 Task: Create an event for the project progress update.
Action: Mouse moved to (69, 147)
Screenshot: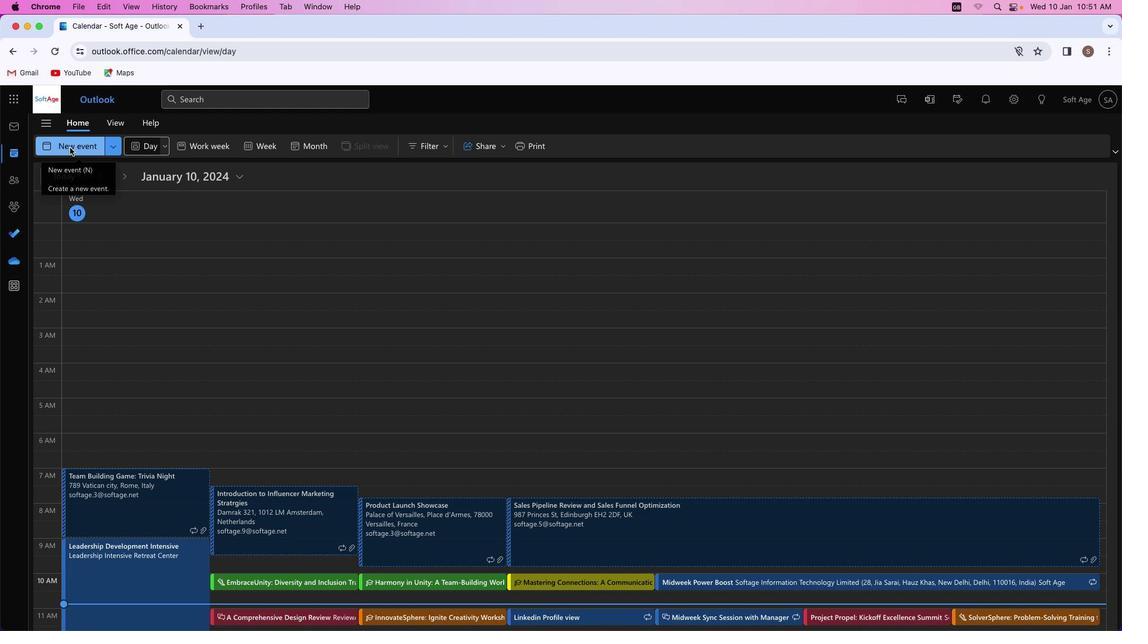 
Action: Mouse pressed left at (69, 147)
Screenshot: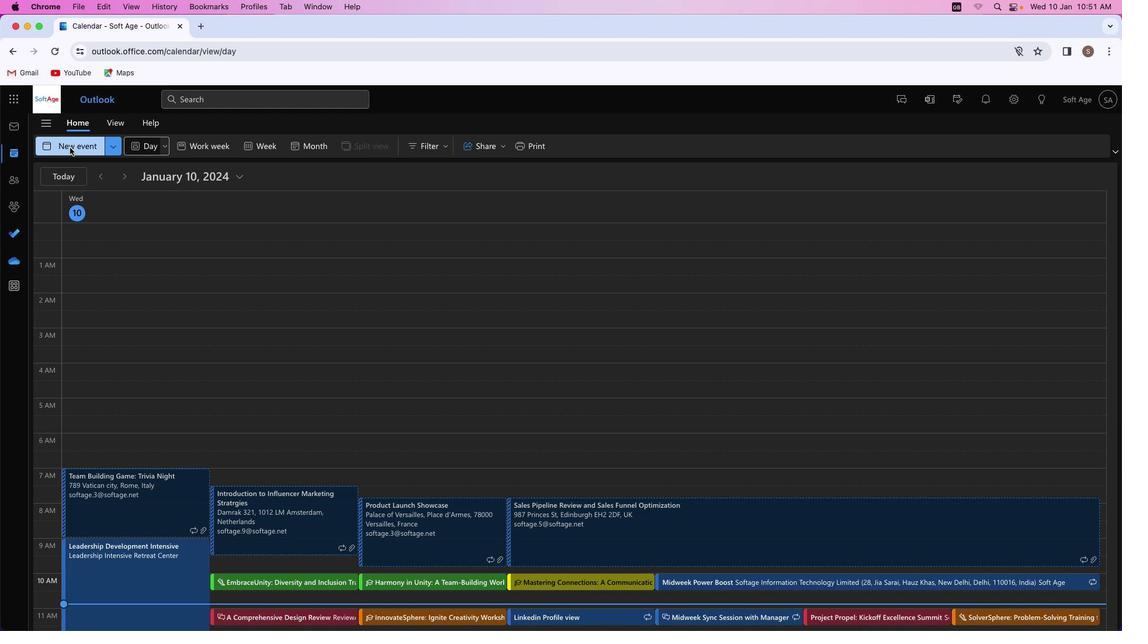 
Action: Mouse moved to (292, 225)
Screenshot: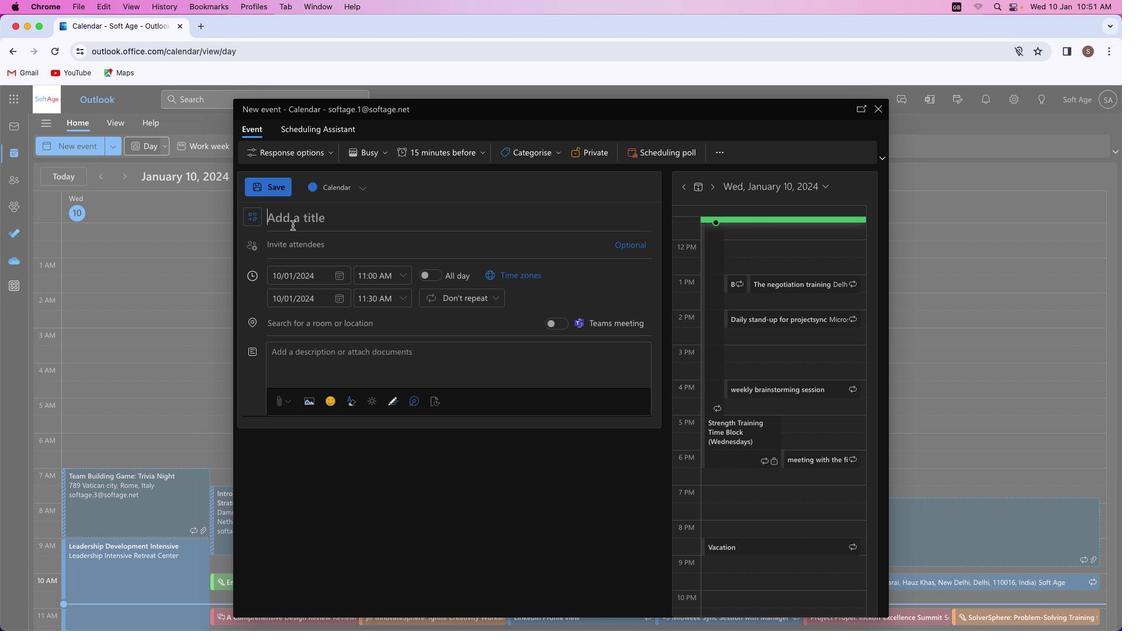 
Action: Mouse pressed left at (292, 225)
Screenshot: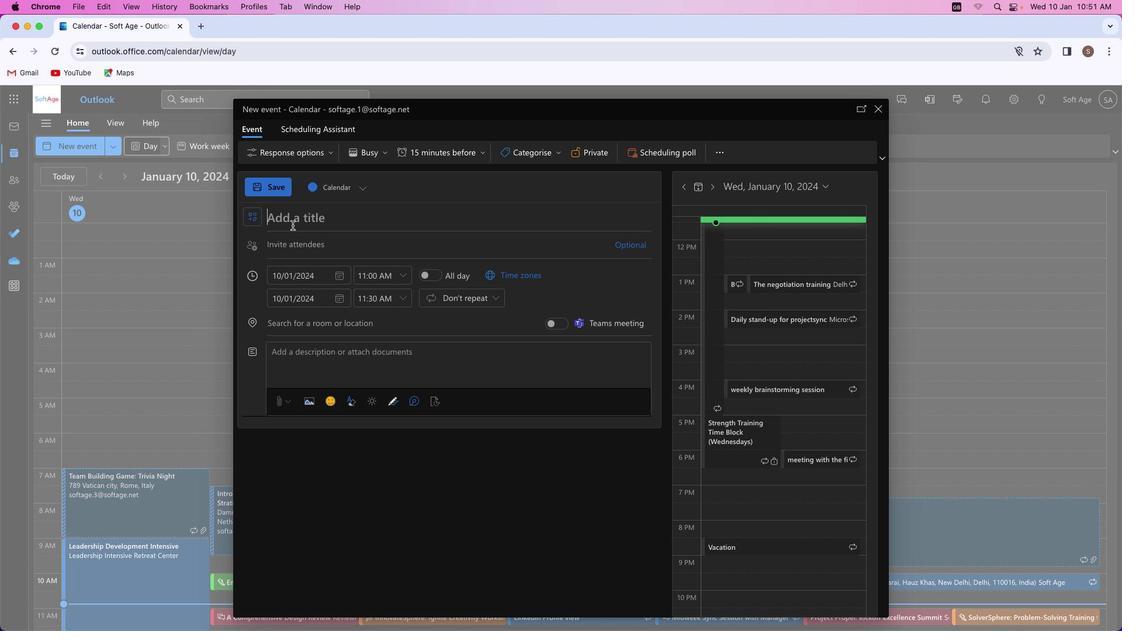
Action: Mouse moved to (292, 225)
Screenshot: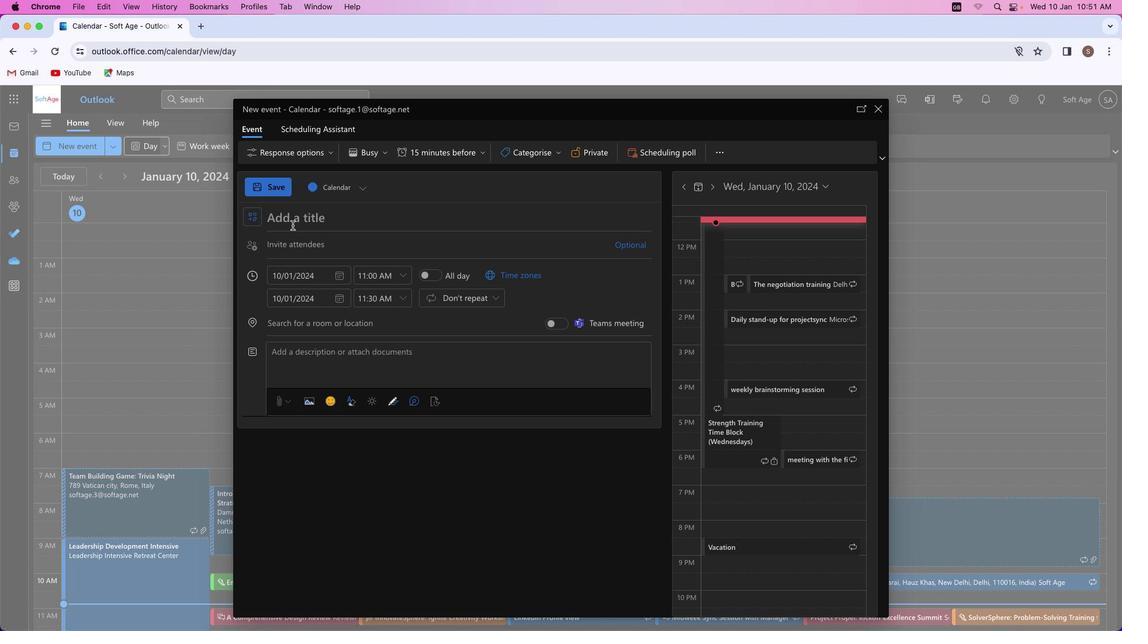 
Action: Key pressed Key.shift_r'M''i''l''e''s''t''o''n''e'Key.spaceKey.shift_r'M''o''m''e''n''t''u''m'Key.shift_r':'Key.spaceKey.shift_r'P''r''o''j''e''c''t'Key.spaceKey.shift_r'P''r''o''j'Key.backspace'g''r''e''s''s'Key.spaceKey.shift_r'U''p''d''a''t''e'
Screenshot: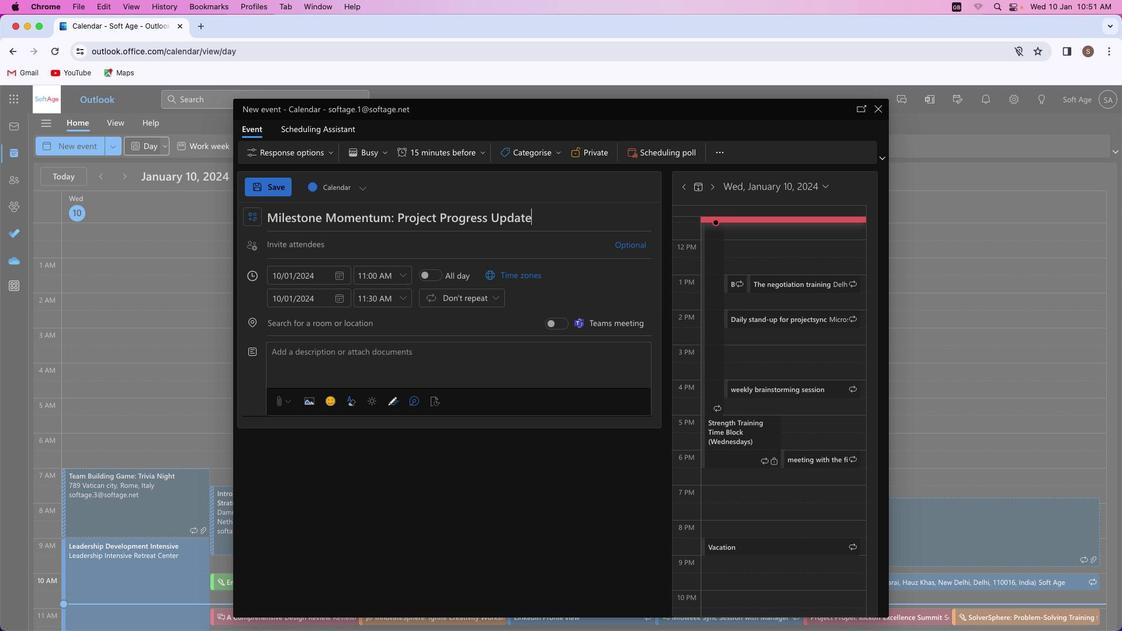 
Action: Mouse moved to (297, 242)
Screenshot: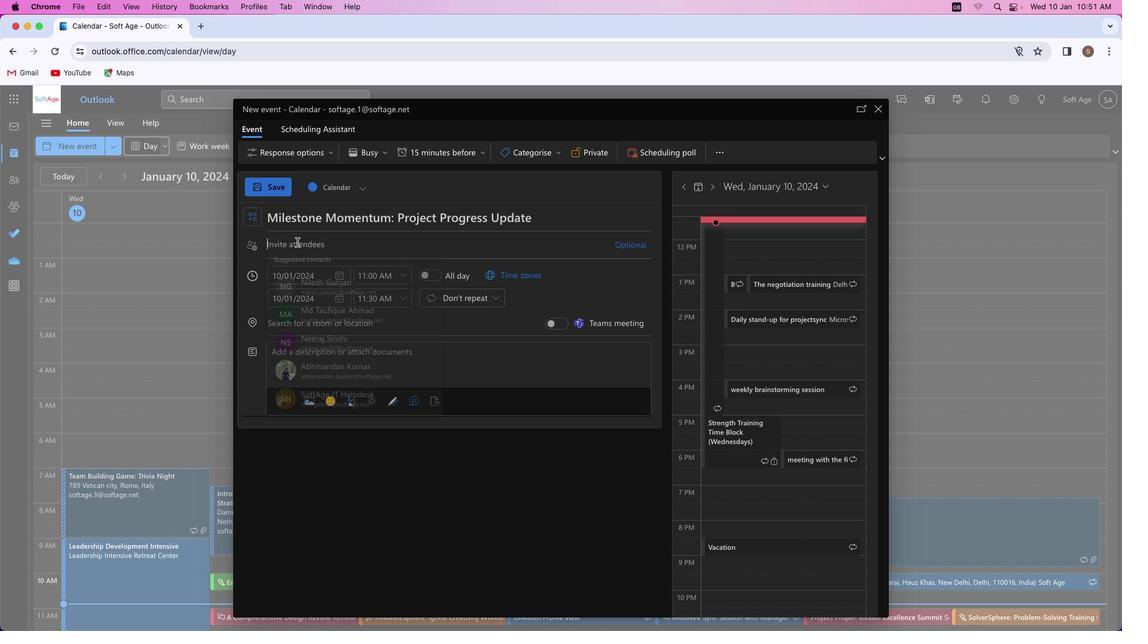 
Action: Mouse pressed left at (297, 242)
Screenshot: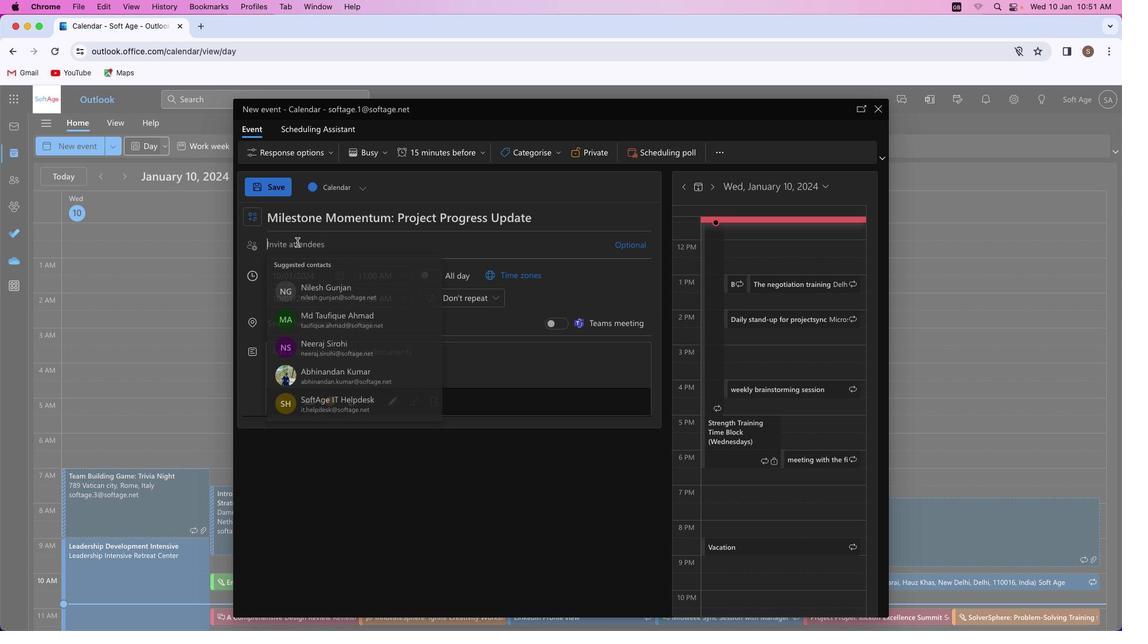 
Action: Mouse moved to (297, 242)
Screenshot: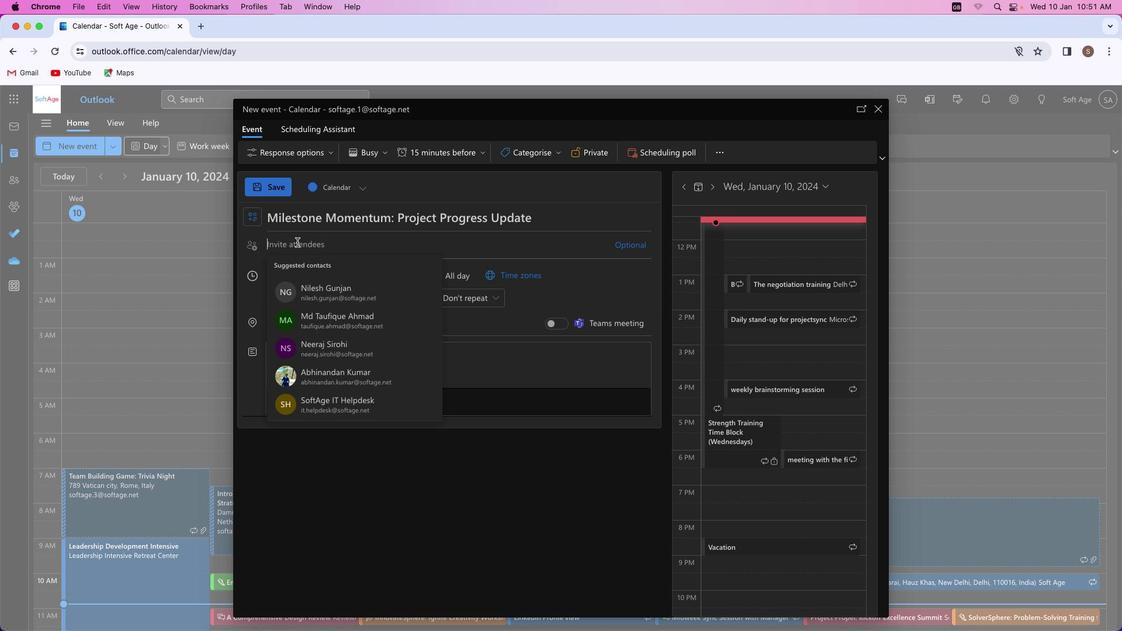 
Action: Key pressed 's''h''i''v''a''m''y''a''d''a''v''s''m''4''1'Key.shift'@''o''u''t''l''o''o''k''.''c''o''m'
Screenshot: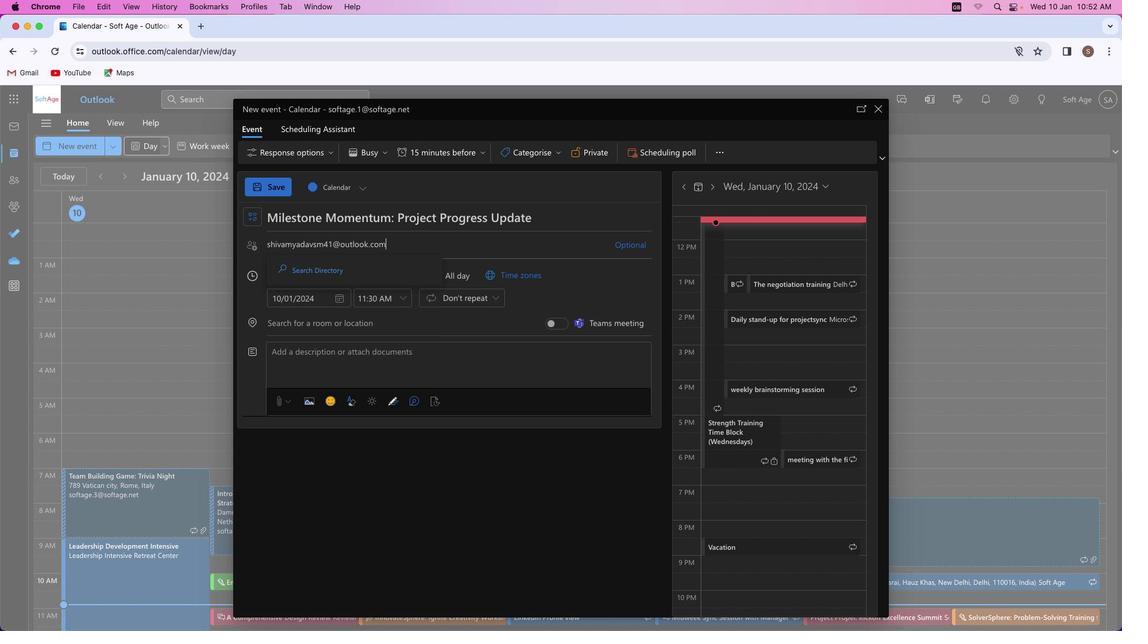 
Action: Mouse moved to (369, 270)
Screenshot: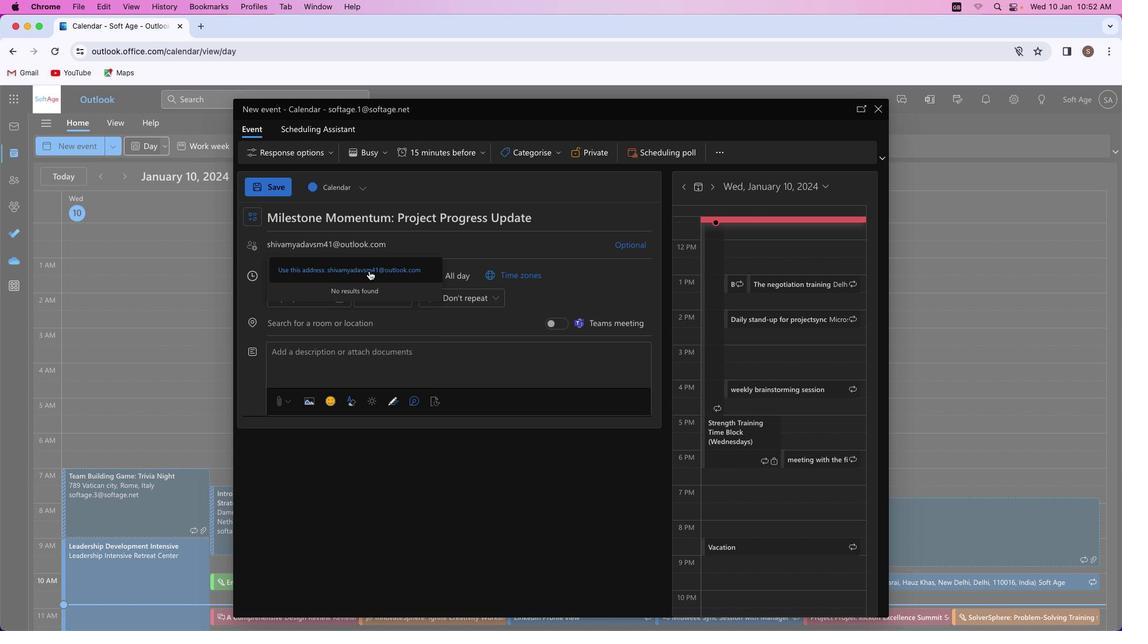 
Action: Mouse pressed left at (369, 270)
Screenshot: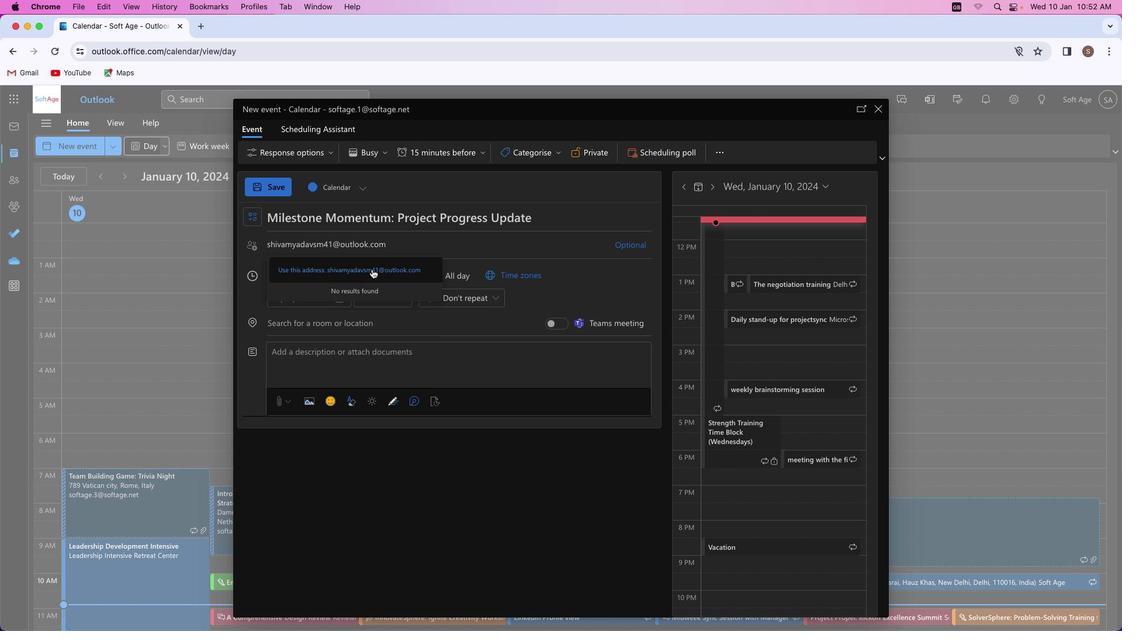 
Action: Mouse moved to (415, 268)
Screenshot: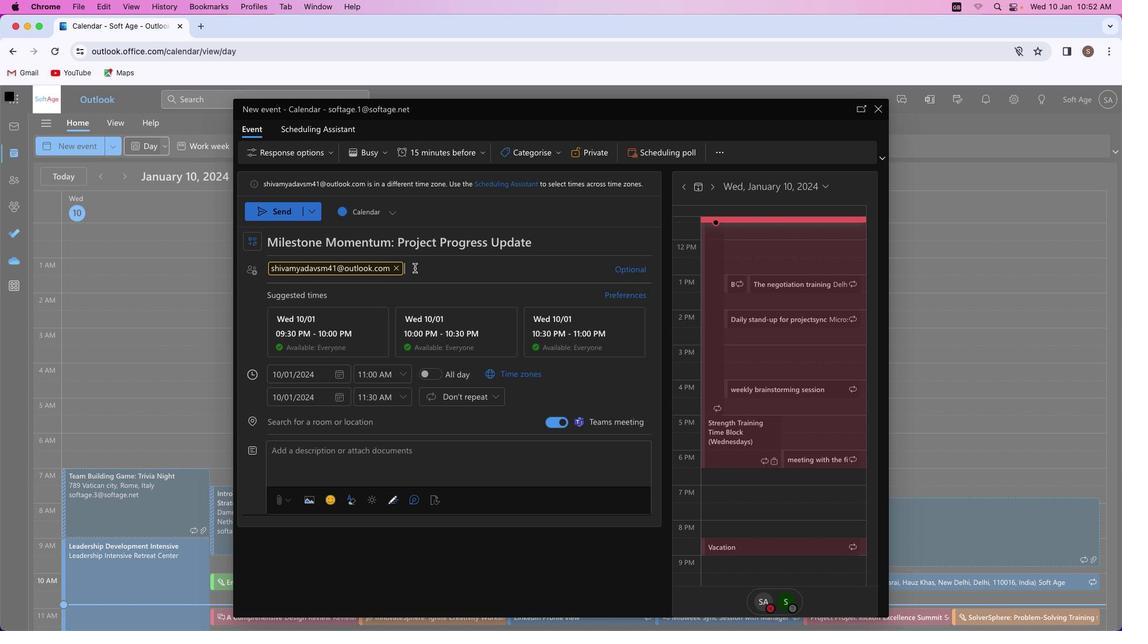 
Action: Key pressed Key.shift'A''k''a''s''h''r''a''j''p''u''t'Key.shift'@''o''u''t''l''o''o''k''.''c''o''m'
Screenshot: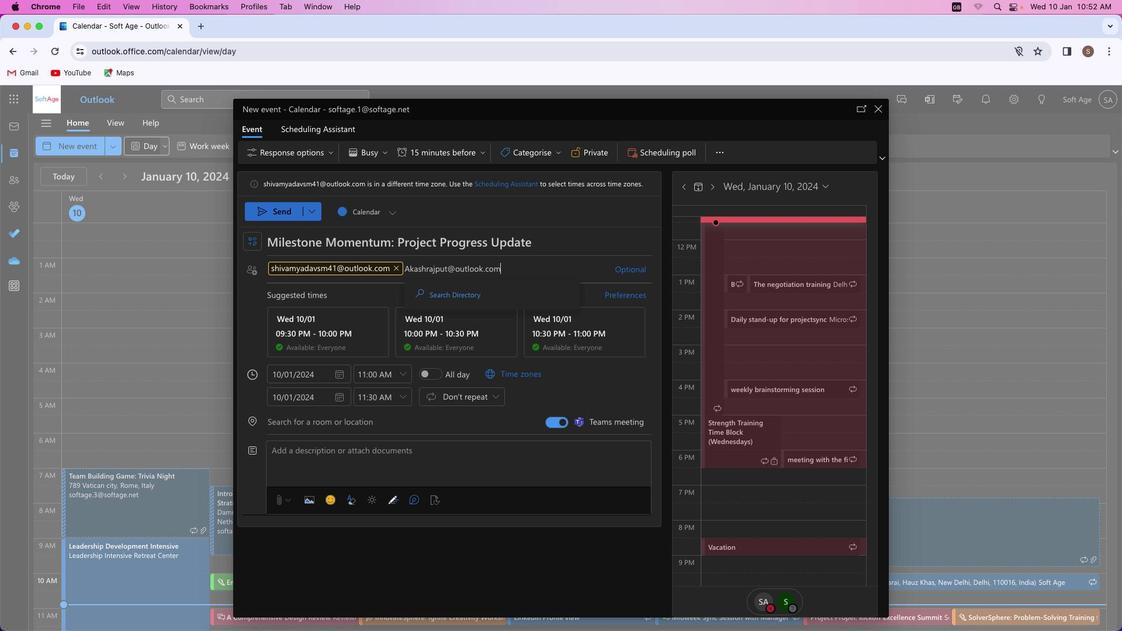 
Action: Mouse moved to (532, 292)
Screenshot: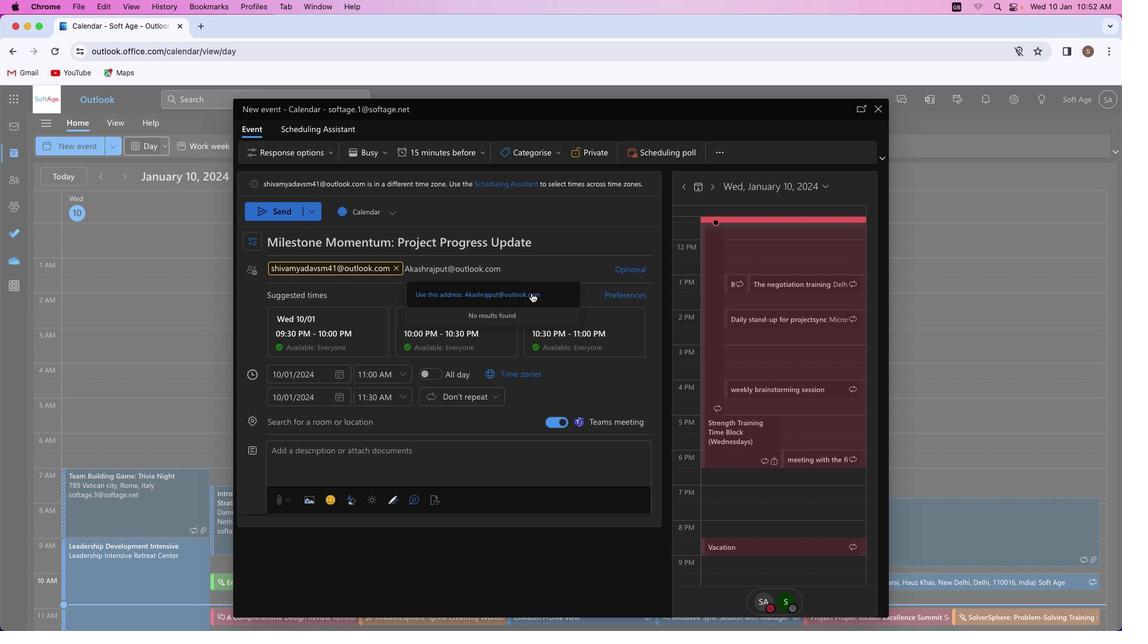 
Action: Mouse pressed left at (532, 292)
Screenshot: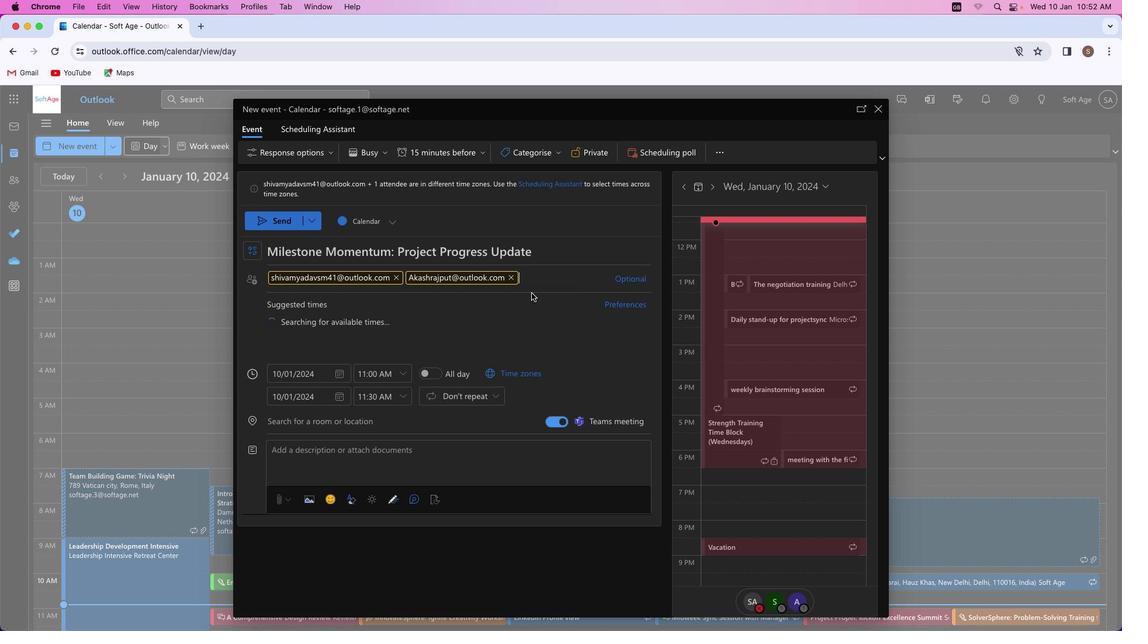 
Action: Mouse moved to (637, 282)
Screenshot: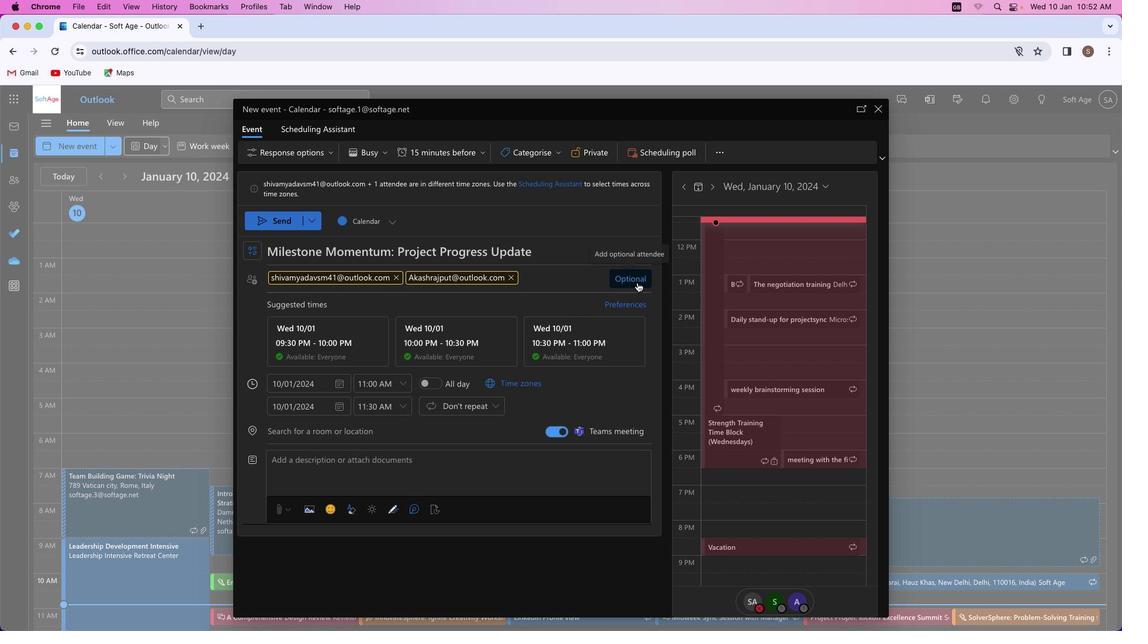 
Action: Mouse pressed left at (637, 282)
Screenshot: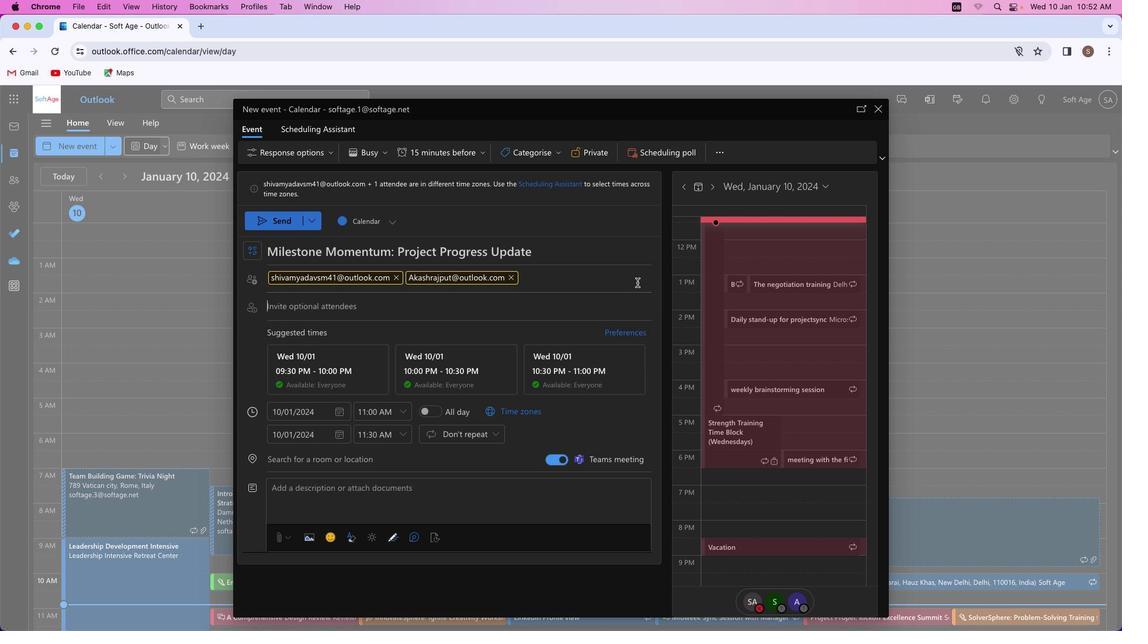 
Action: Mouse moved to (330, 309)
Screenshot: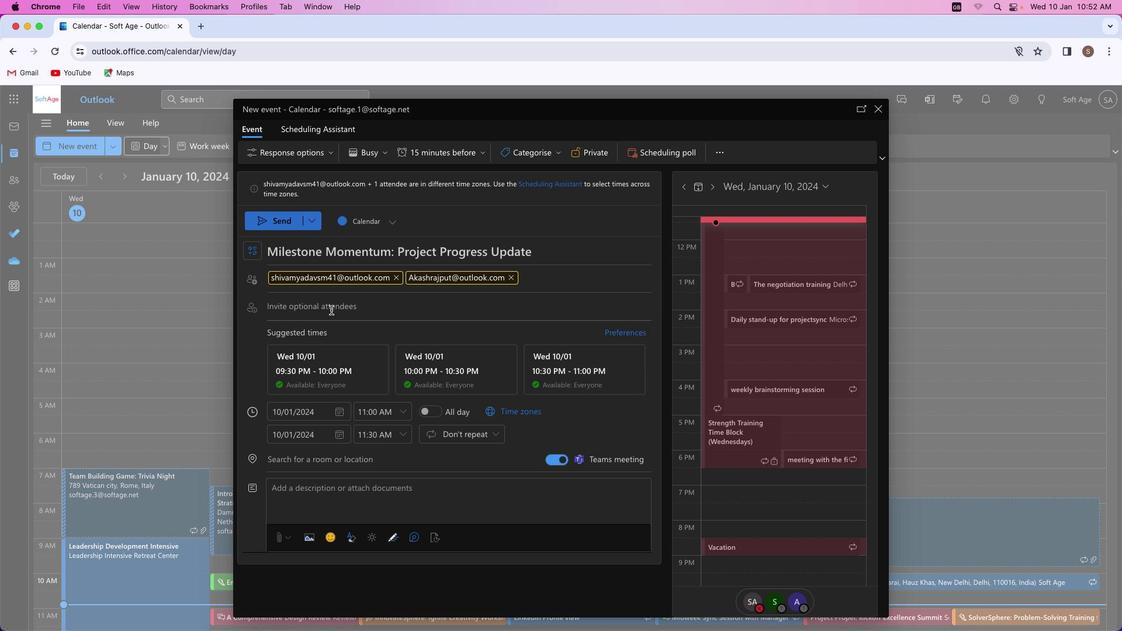 
Action: Key pressed Key.shift_r'M''u''k''k''u''n''d''1''0'Key.shift'@''o''u''t''l''o''o''k''.''c''o''m'
Screenshot: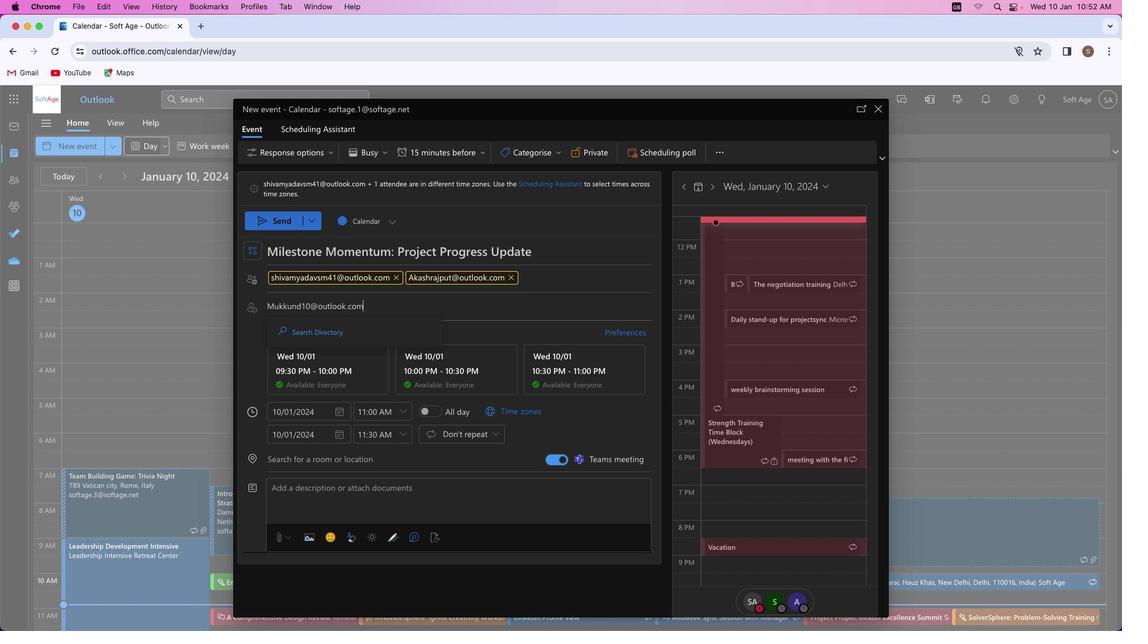 
Action: Mouse moved to (364, 326)
Screenshot: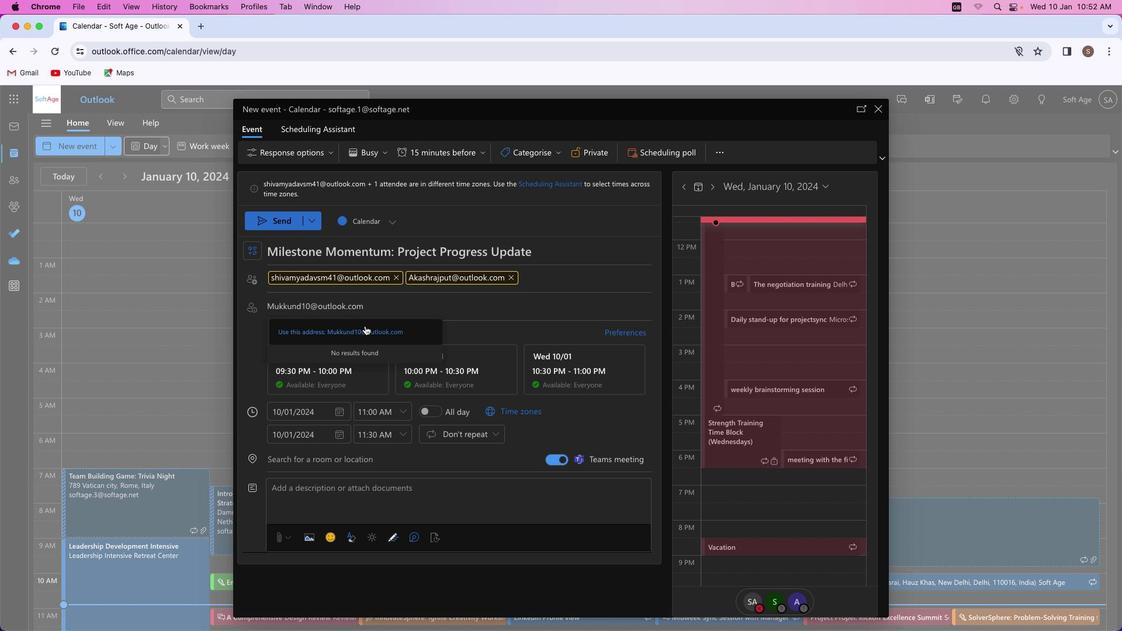 
Action: Mouse pressed left at (364, 326)
Screenshot: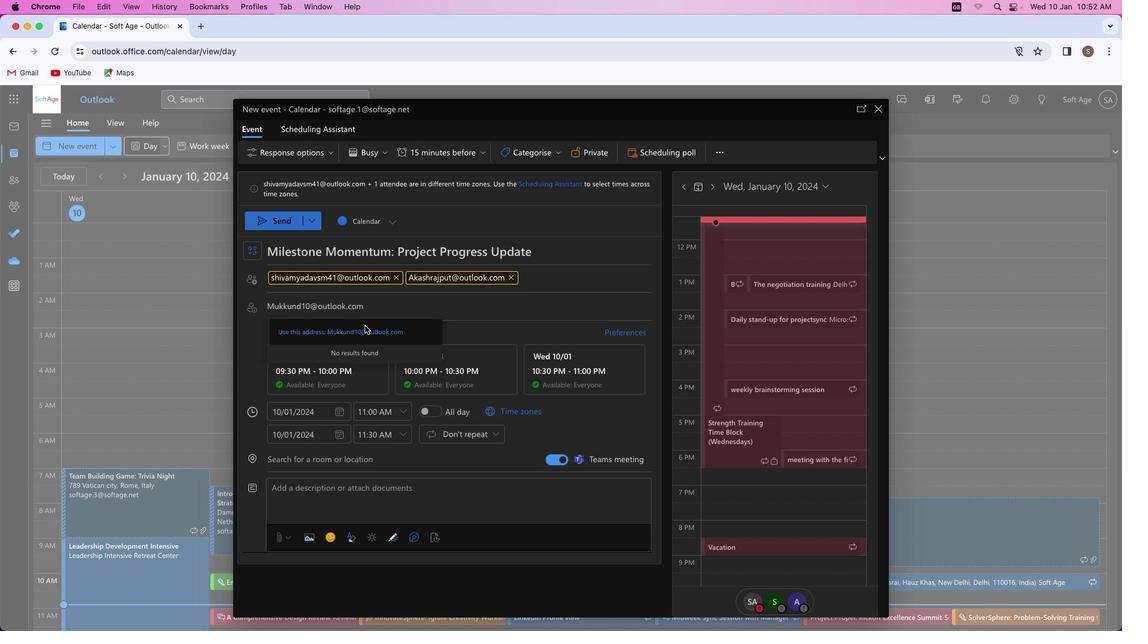 
Action: Mouse moved to (318, 462)
Screenshot: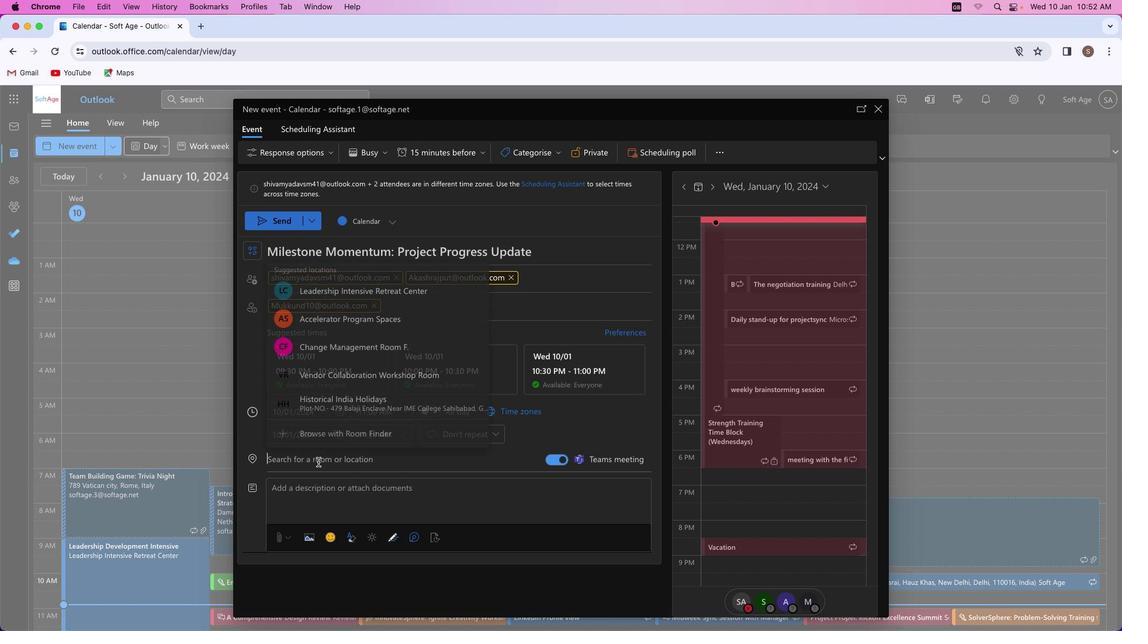 
Action: Mouse pressed left at (318, 462)
Screenshot: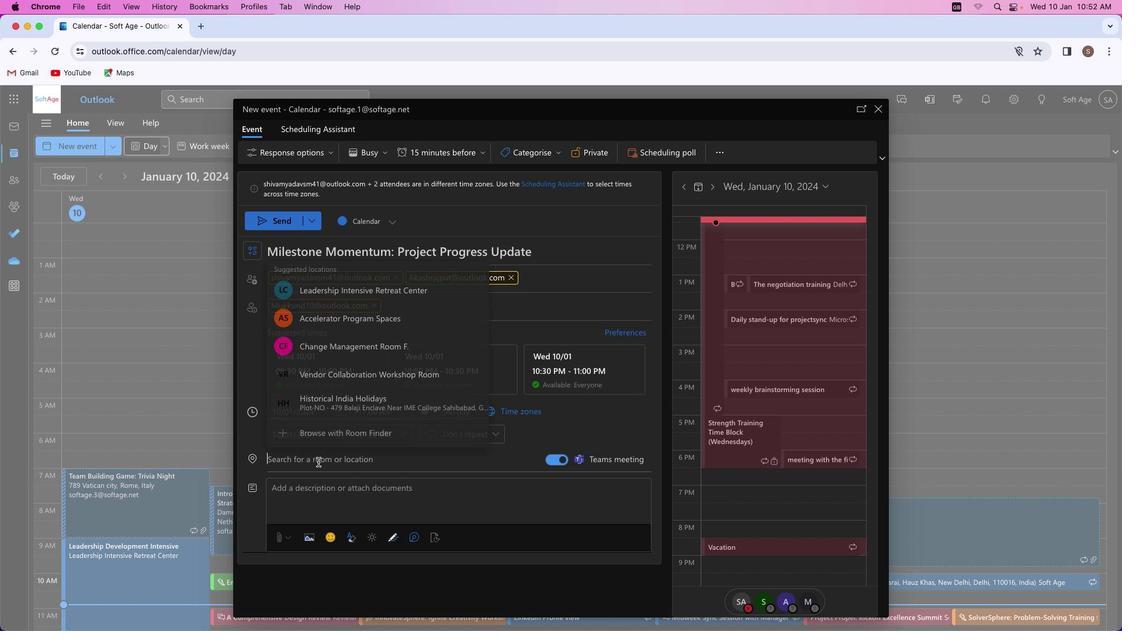 
Action: Key pressed Key.shift'S''o''f''t''a''g''e'Key.spaceKey.shift_r'I''n''f''o''r''m''a''t''i''o''n'Key.spaceKey.shift'T''e''c''h''n''o''l''o''g''y'Key.spaceKey.shift_r'L''i''m''i''t''e''d'
Screenshot: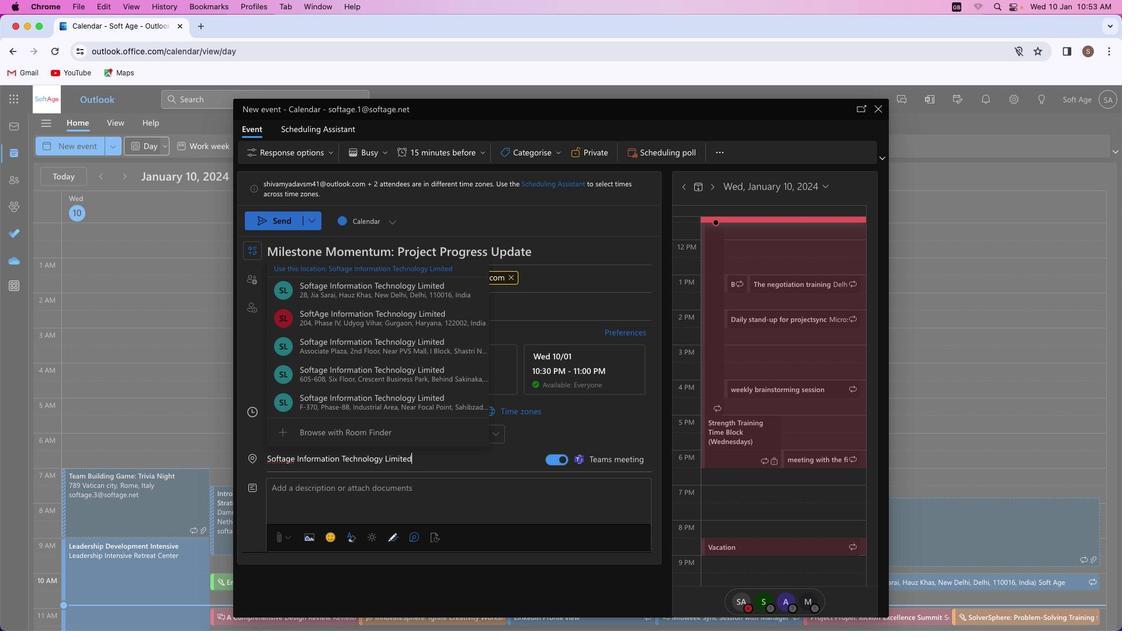 
Action: Mouse moved to (377, 352)
Screenshot: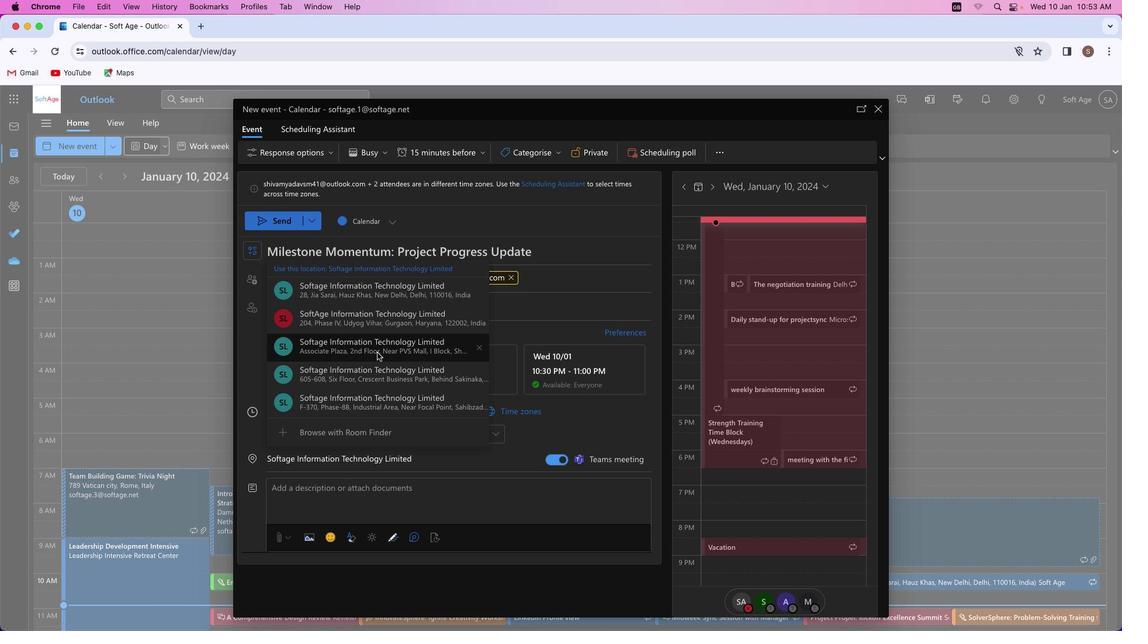 
Action: Mouse pressed left at (377, 352)
Screenshot: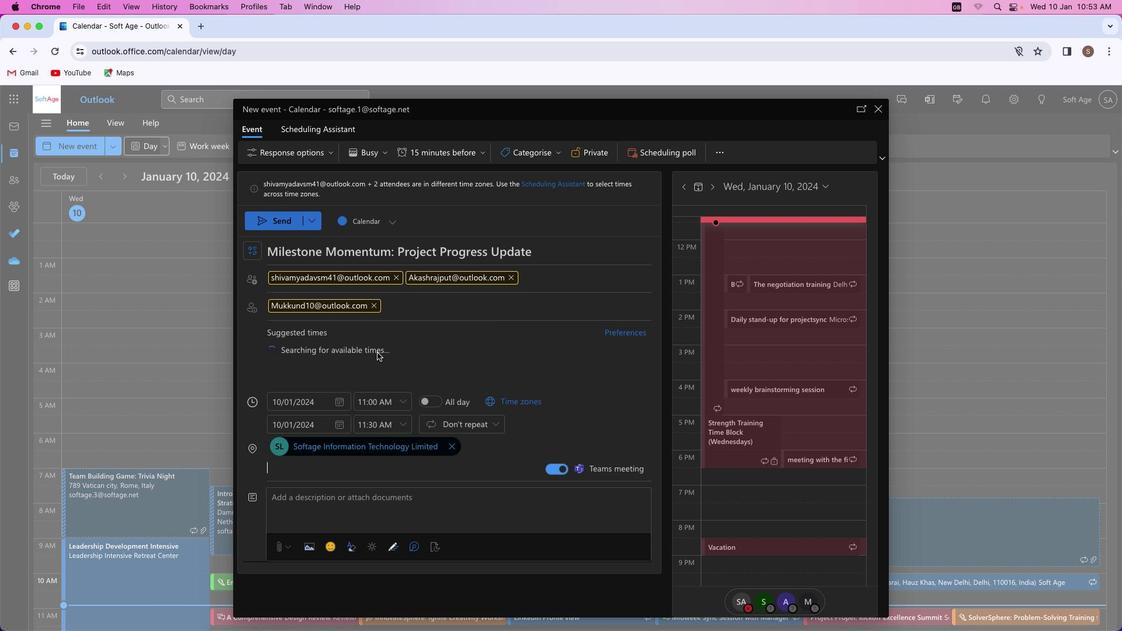 
Action: Mouse moved to (359, 507)
Screenshot: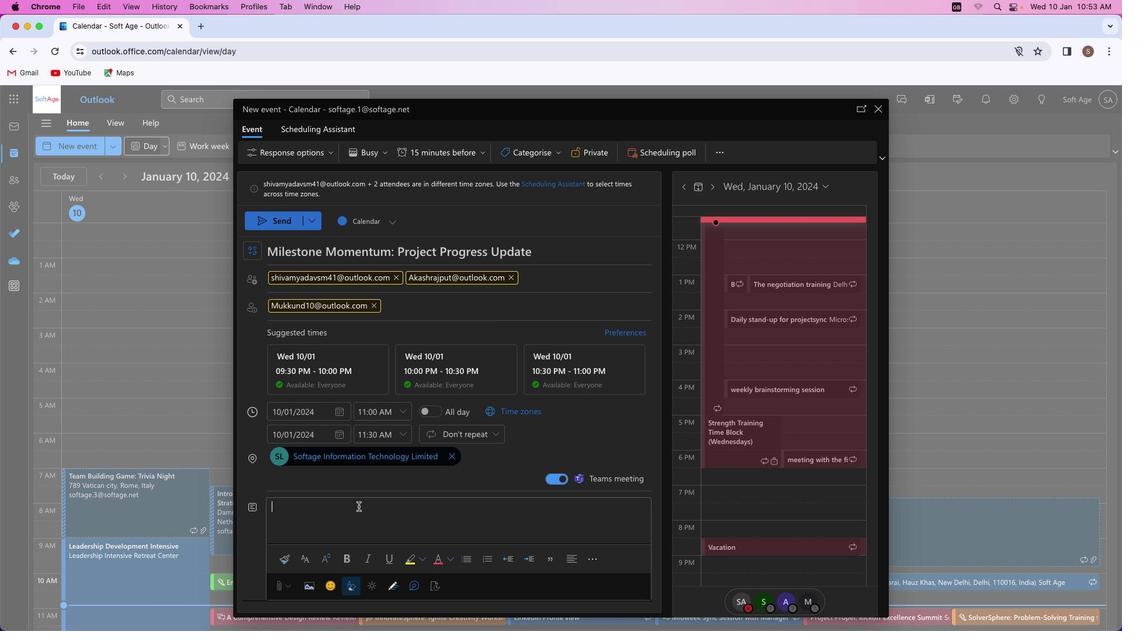 
Action: Mouse pressed left at (359, 507)
Screenshot: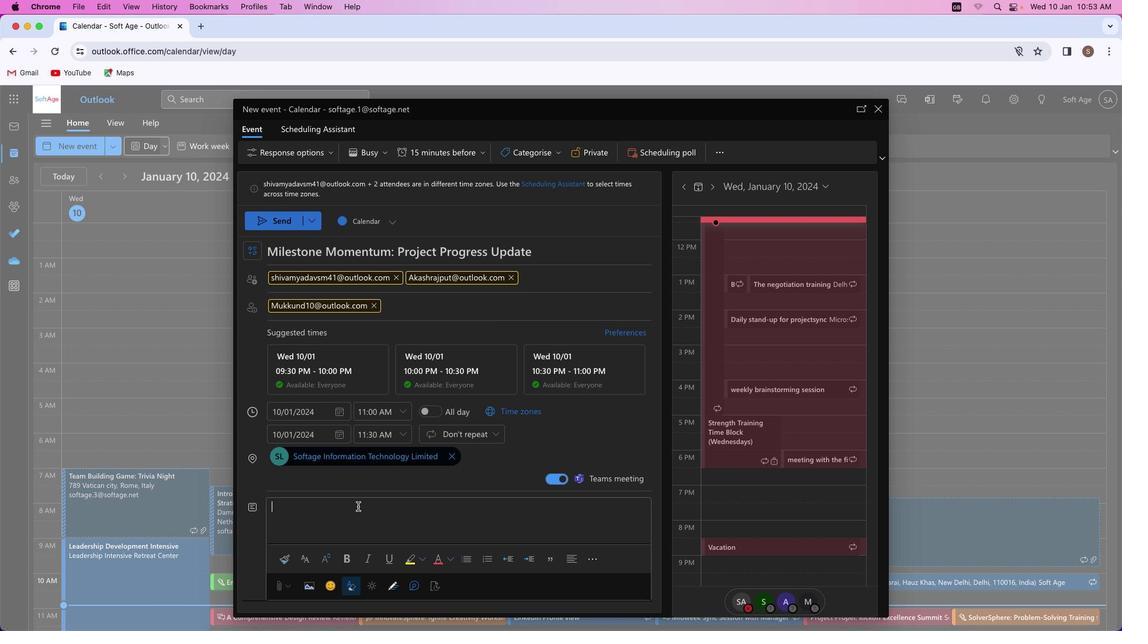 
Action: Mouse moved to (358, 506)
Screenshot: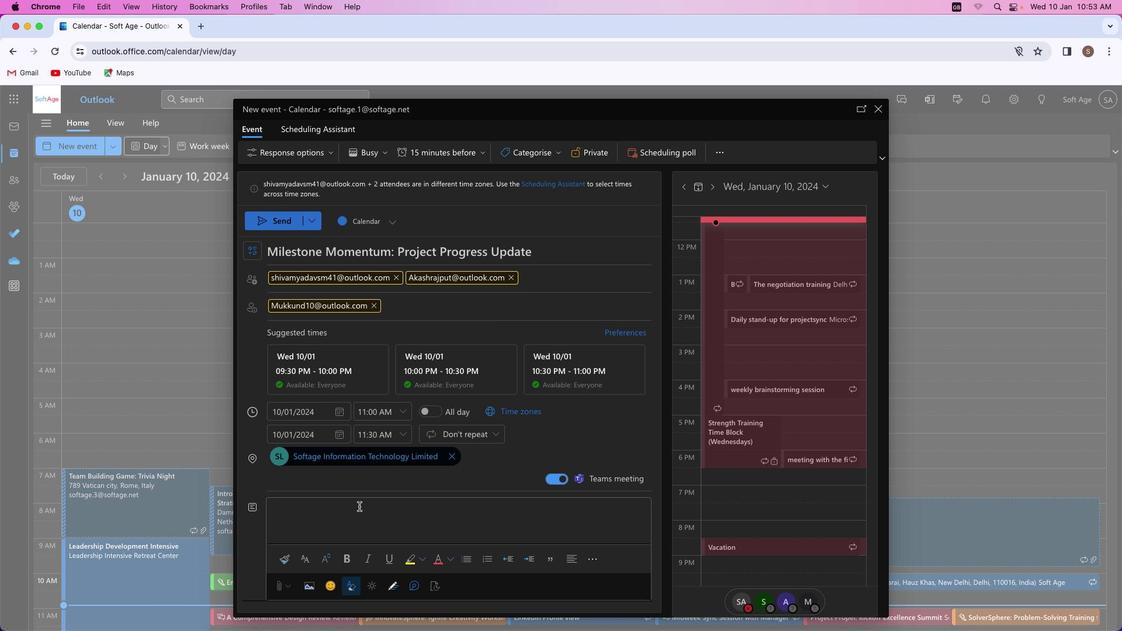 
Action: Key pressed Key.shift_r'J''o''i''n'Key.space'u''s'Key.space'f''o''r'Key.space'a'Key.space'c''o''m''p''r''e''h''e''n''s''i''v''e'Key.space'p''r''o''j''e''c''t'Key.space'p''r''o''g''r''e''s''s'Key.space'u''p''d''a''t''e''.'Key.spaceKey.shift'C''h''a''r''t'Key.space'a''c''h''i''e''v''e''m''e''n''t''s'','Key.space'a''d''d''r''e''s''s'Key.space'c''h''a''l''l''e''n''g''e''s'','Key.space'a''n''d'Key.space's''t''r''a''t''e''g''i''e''s'Key.backspaceKey.backspace'z''e'Key.space'f''u''t''u''r''e'Key.space's''t''e''p''s''.'Key.spaceKey.shift_r'K''e''e''p'Key.space's''t''a''k''e''h''o''l''d''e''r''s'Key.space'i''n''f''o''r''m''e''d'Key.space'a''n''d'Key.space'p''r''o''j''e''c''t''s'Key.space'o''n'Key.space't''r''a''c''k'Key.space'w''i''t''h'Key.space'c''l''a''r''i''t''y'Key.space'a''n''d'Key.space'c''o''n''f''i''d''e''n''c''e''.'
Screenshot: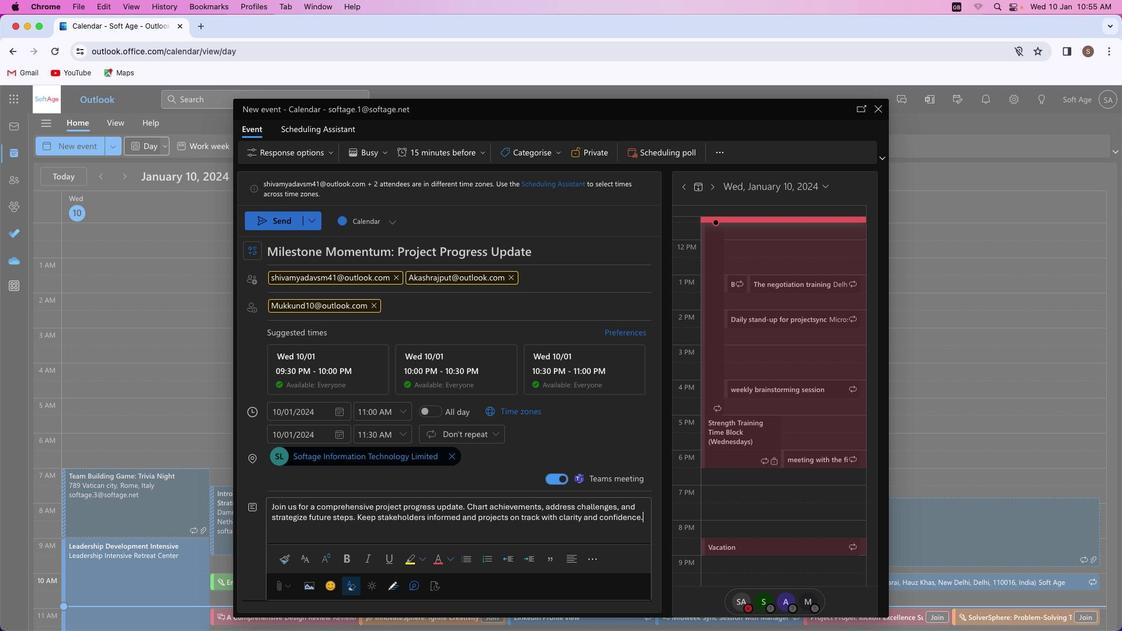 
Action: Mouse moved to (462, 506)
Screenshot: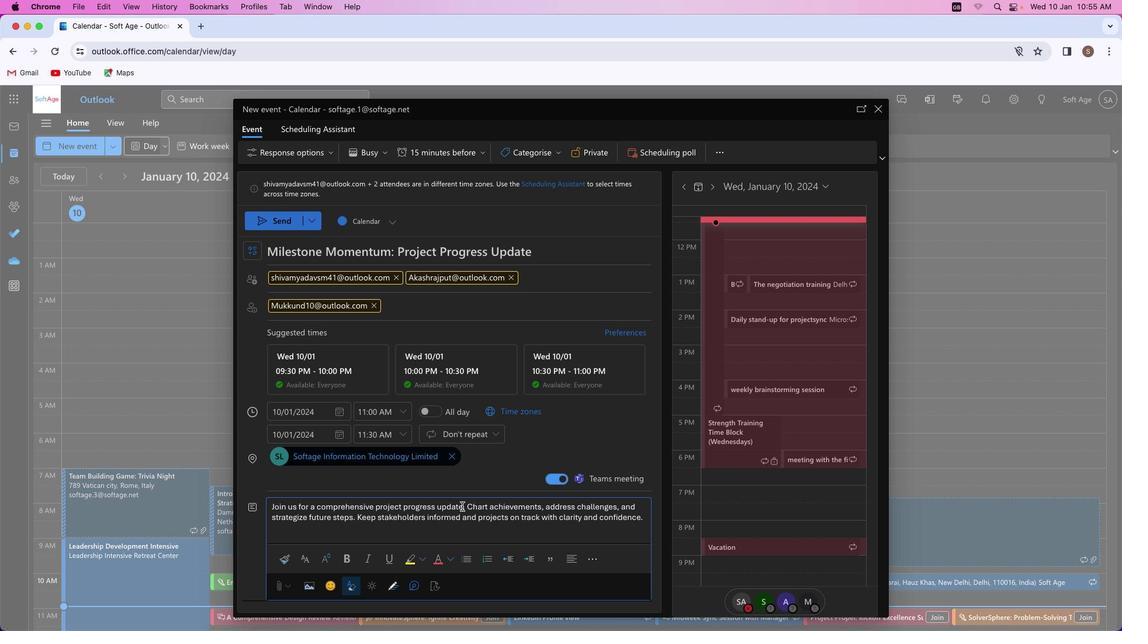 
Action: Mouse pressed left at (462, 506)
Screenshot: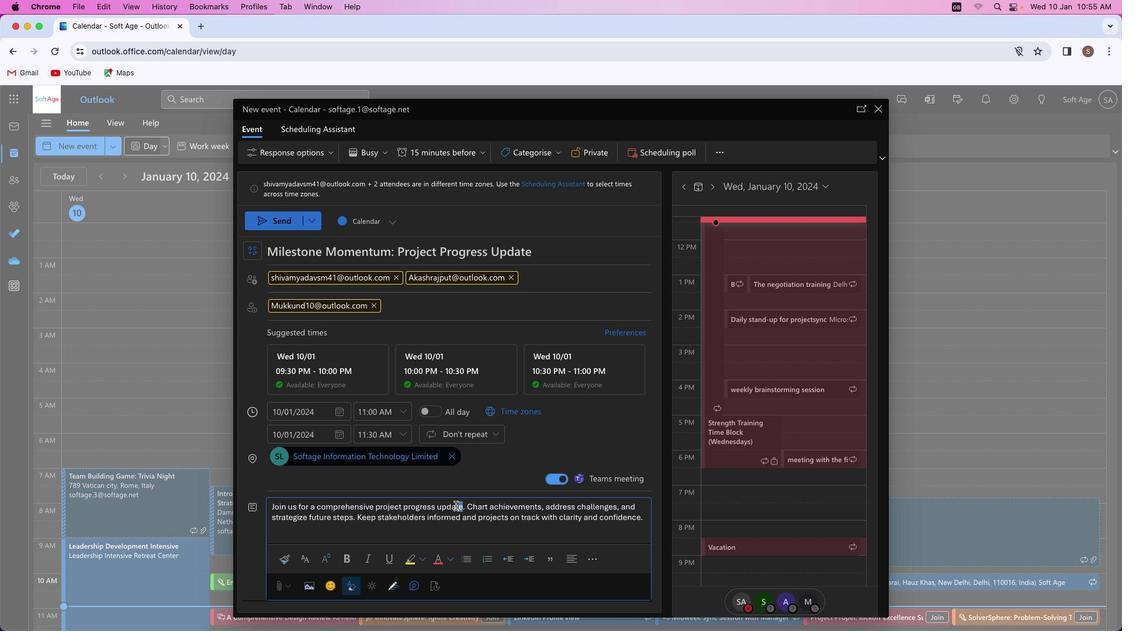 
Action: Mouse moved to (348, 557)
Screenshot: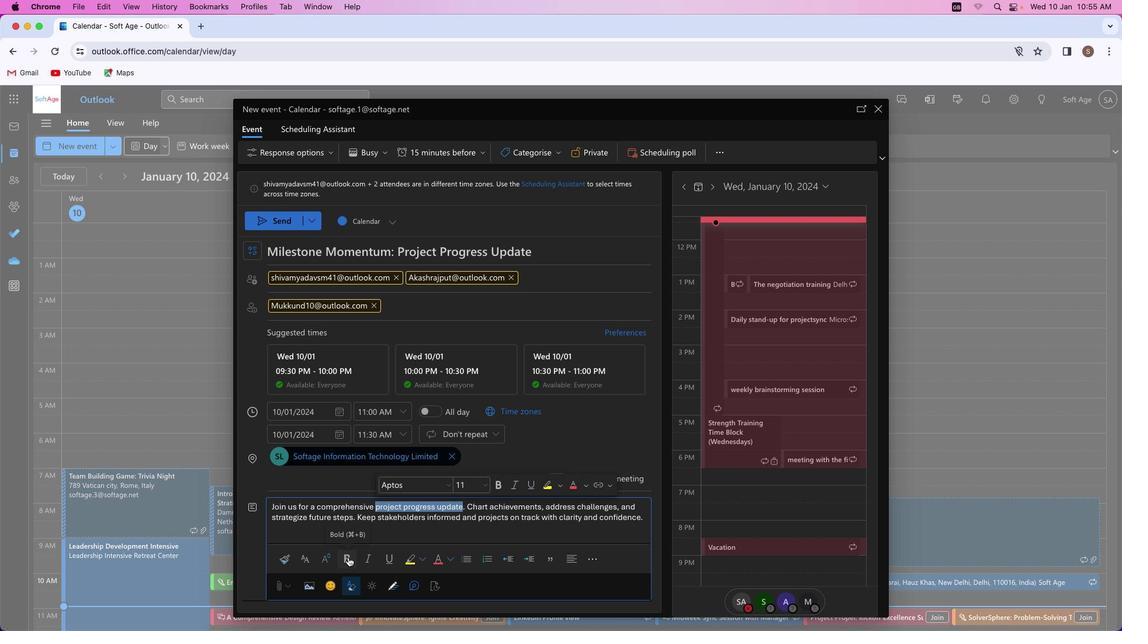 
Action: Mouse pressed left at (348, 557)
Screenshot: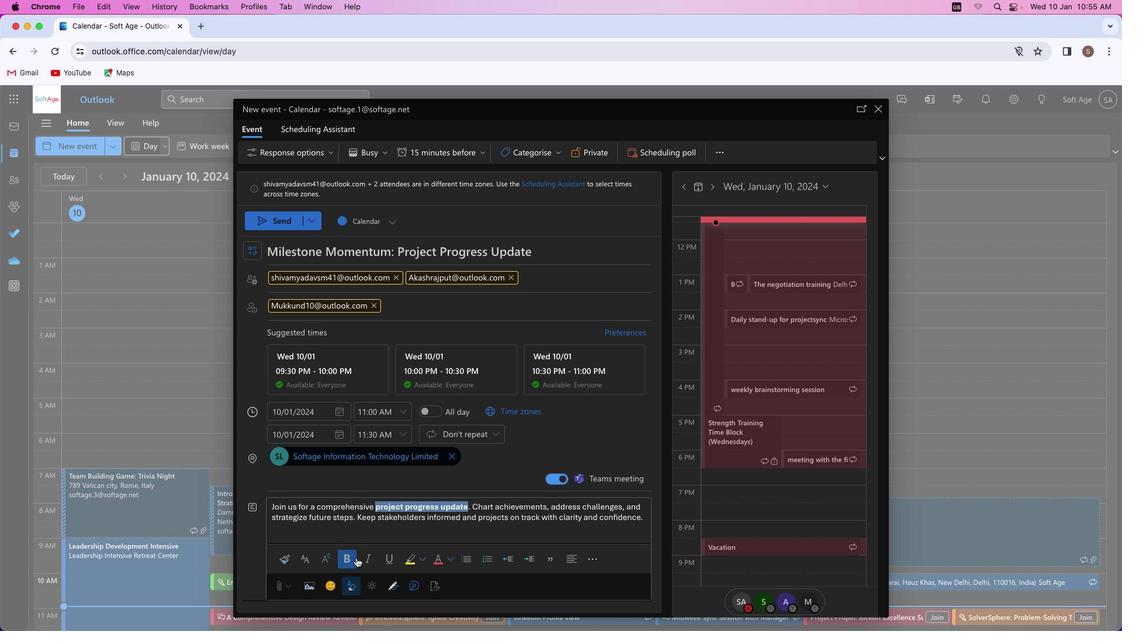 
Action: Mouse moved to (365, 558)
Screenshot: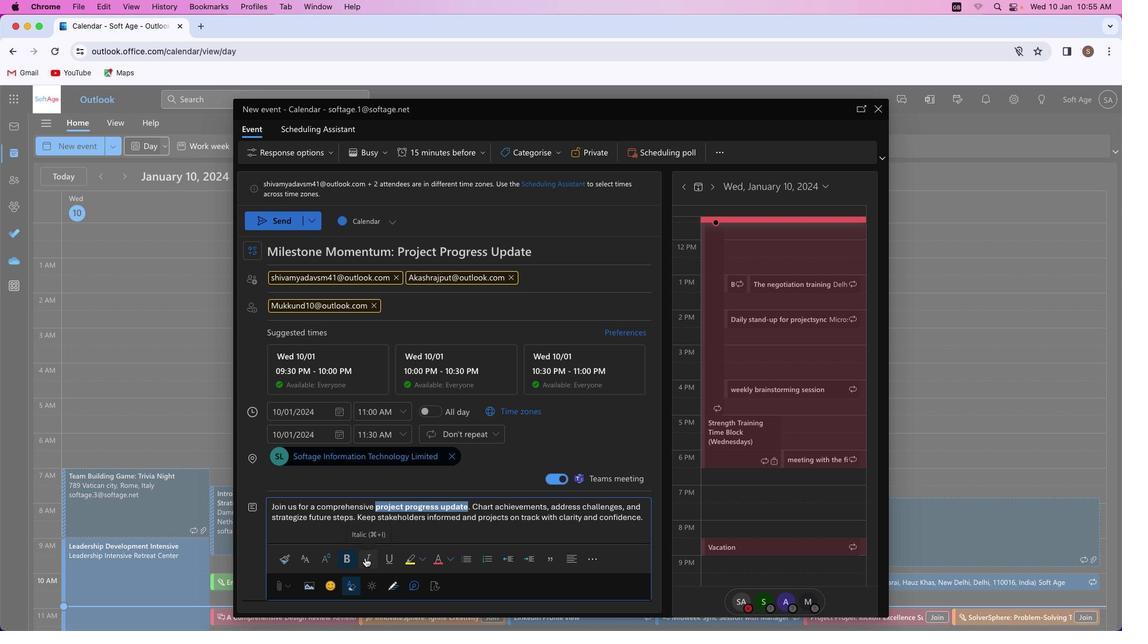 
Action: Mouse pressed left at (365, 558)
Screenshot: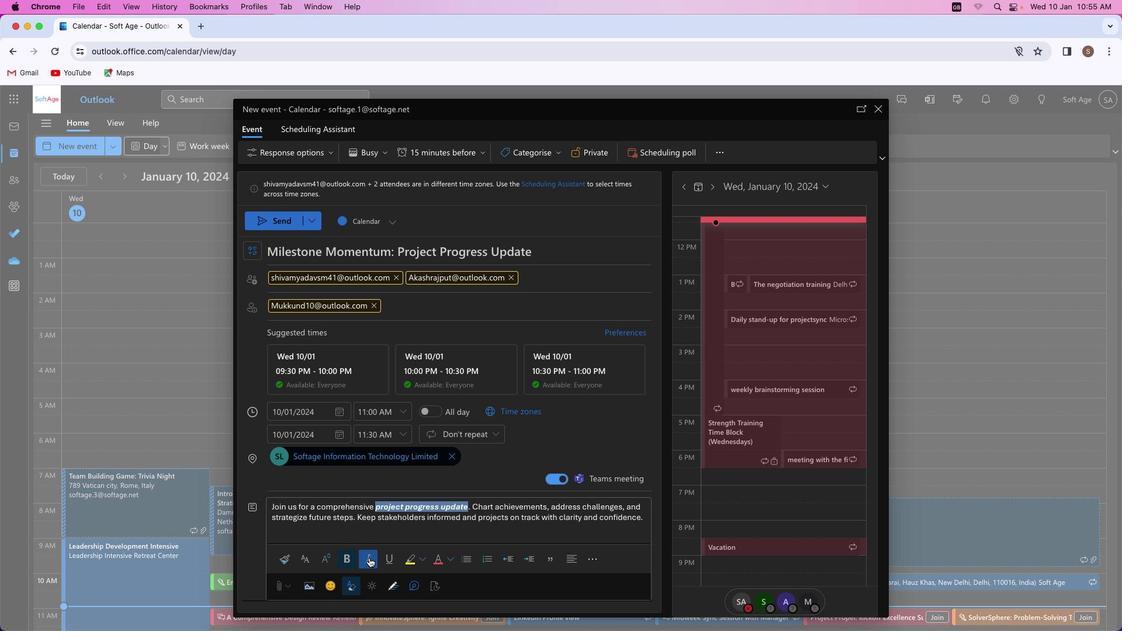 
Action: Mouse moved to (384, 557)
Screenshot: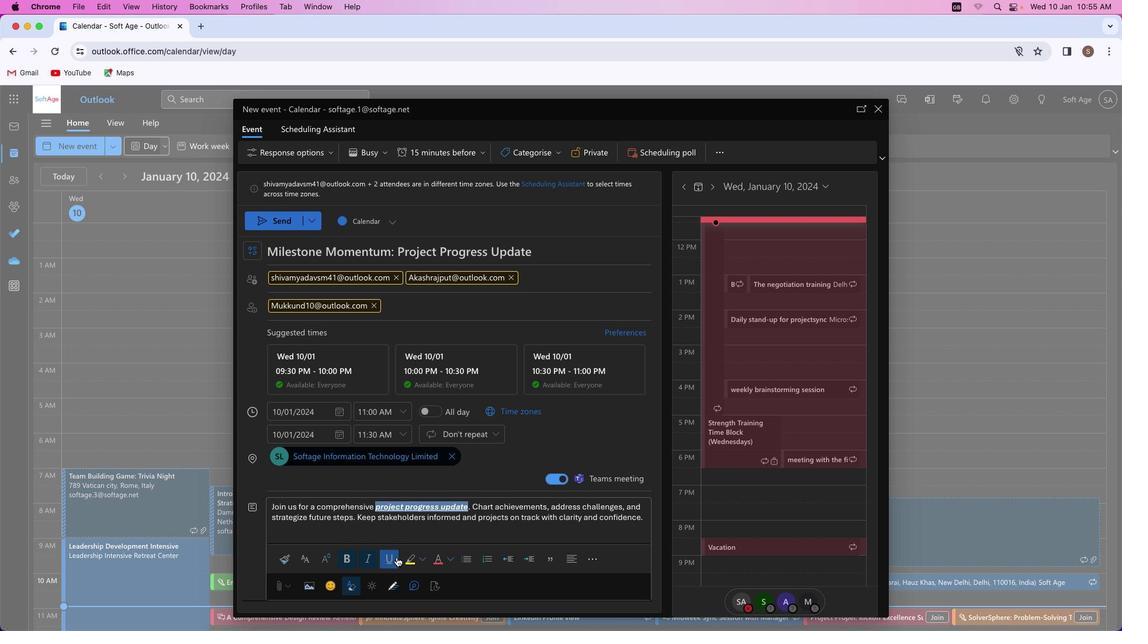 
Action: Mouse pressed left at (384, 557)
Screenshot: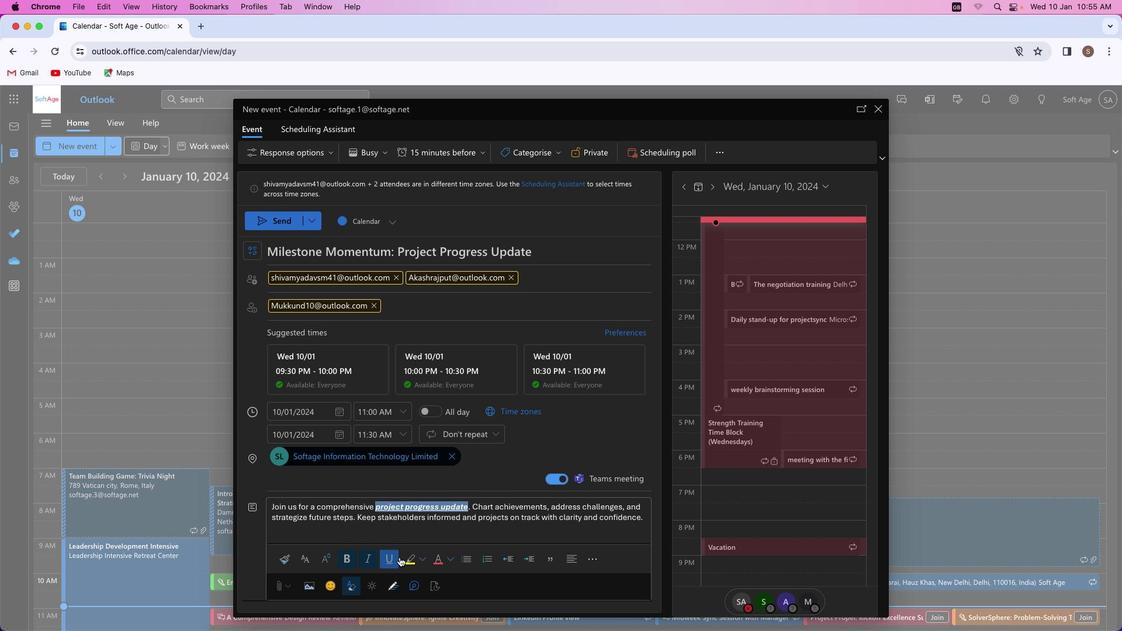 
Action: Mouse moved to (436, 559)
Screenshot: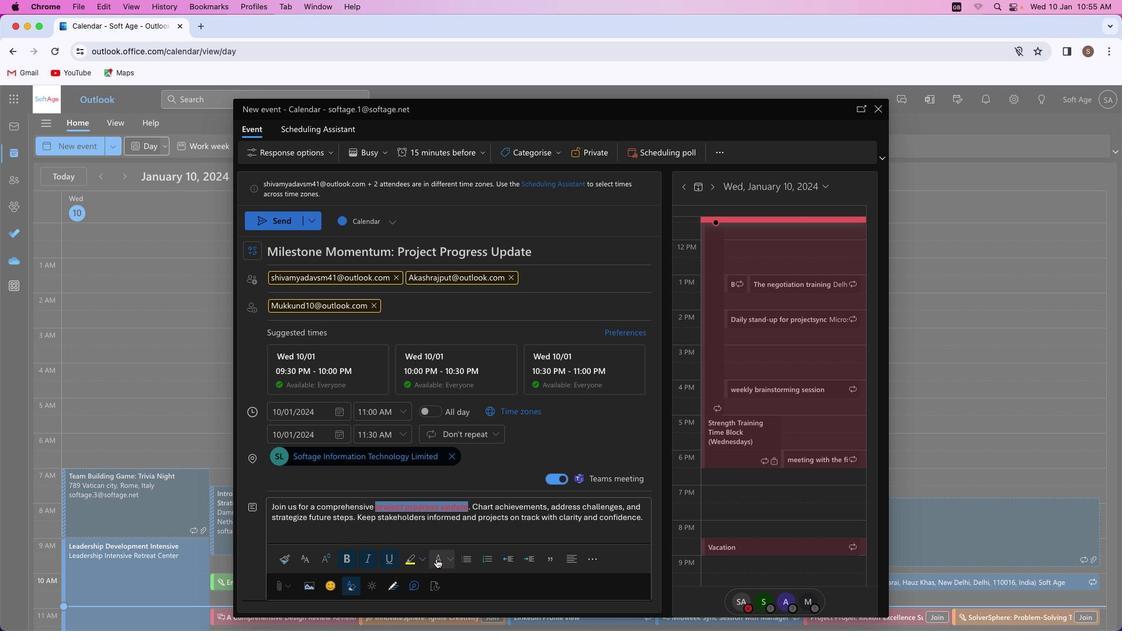 
Action: Mouse pressed left at (436, 559)
Screenshot: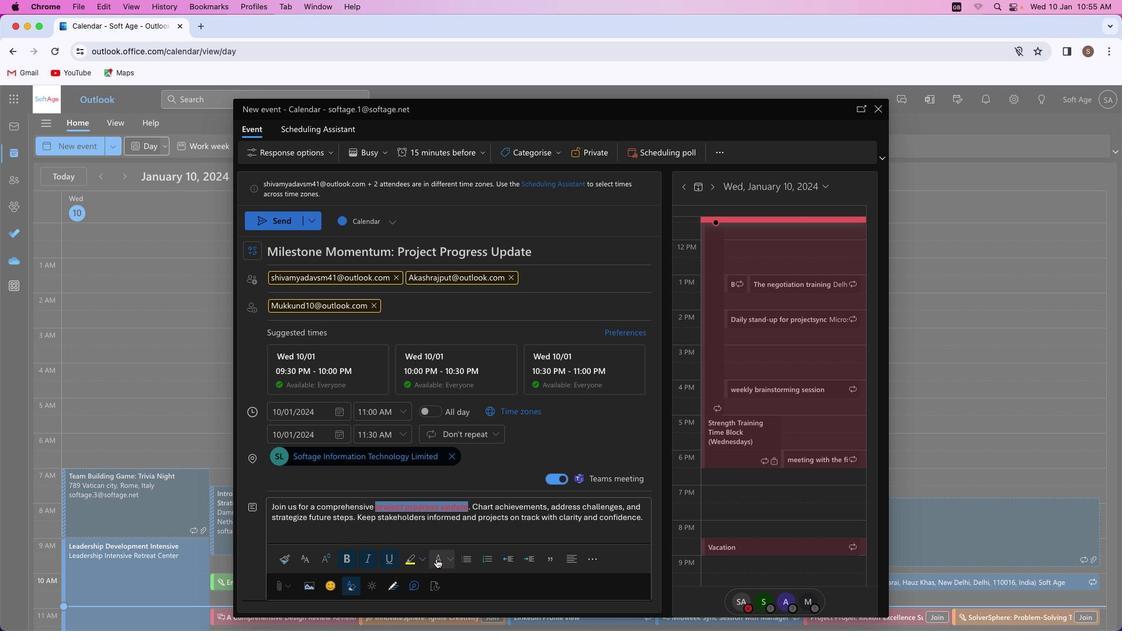 
Action: Mouse moved to (579, 533)
Screenshot: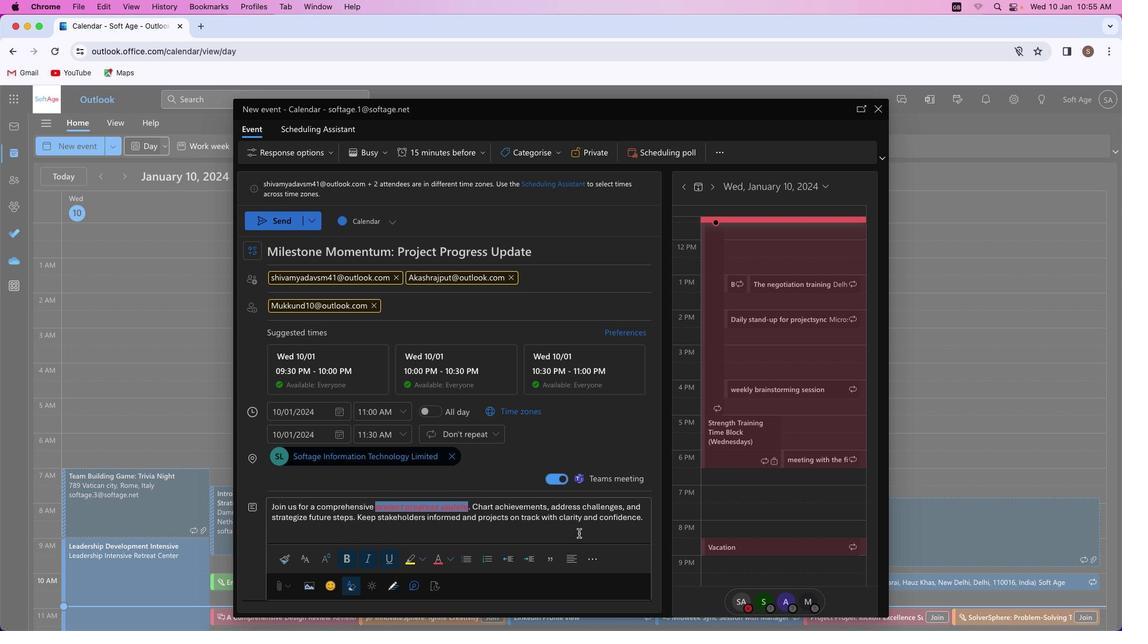
Action: Mouse pressed left at (579, 533)
Screenshot: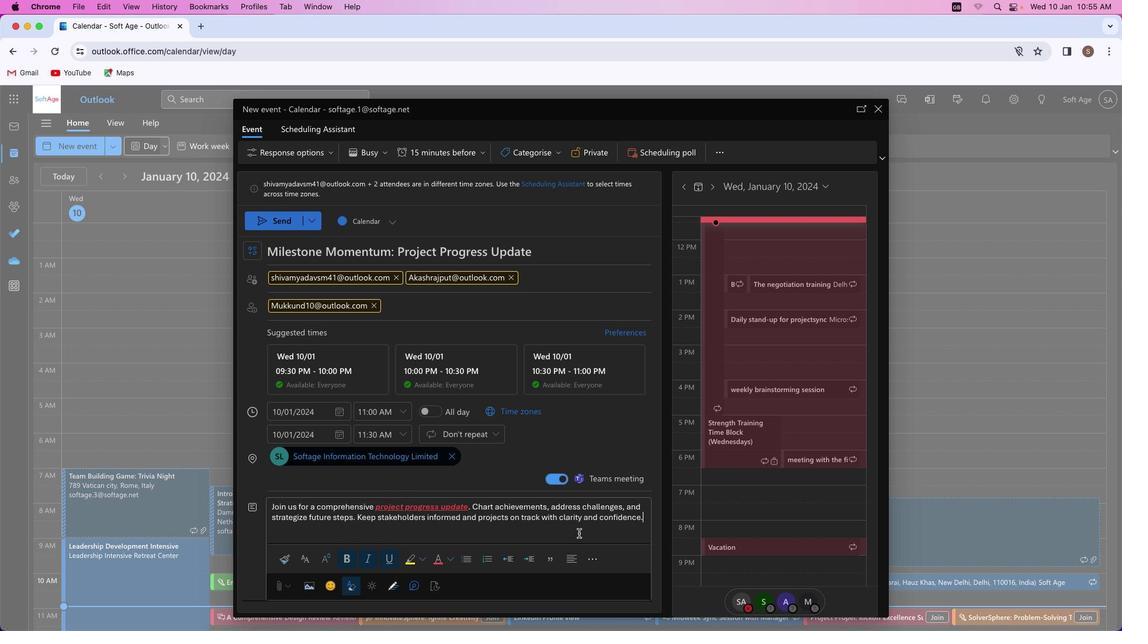 
Action: Mouse moved to (521, 518)
Screenshot: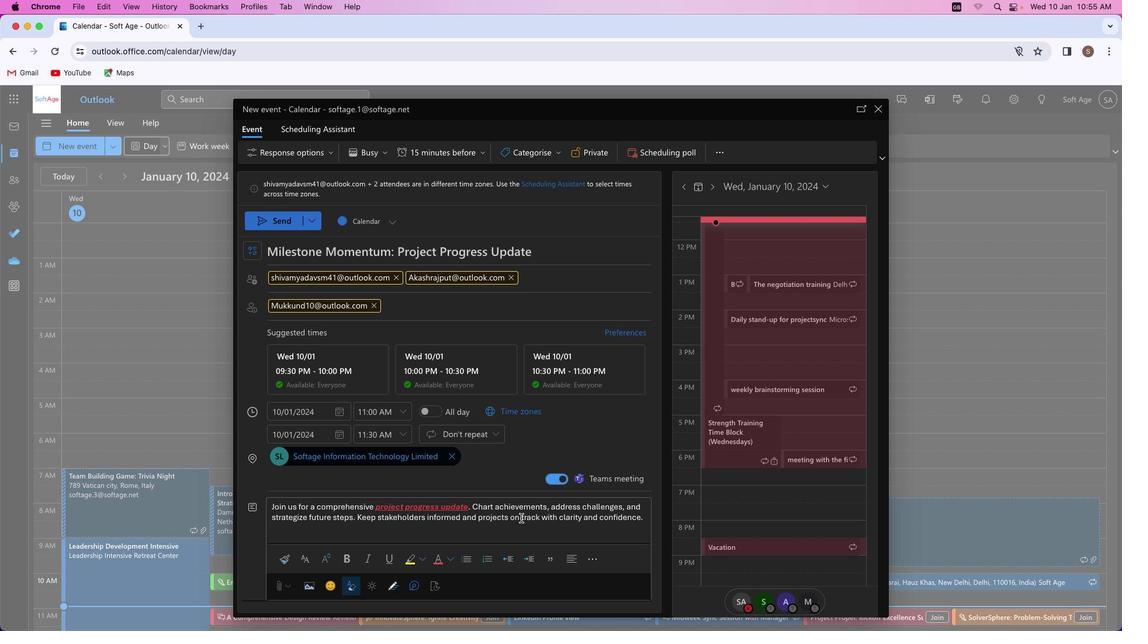 
Action: Mouse pressed left at (521, 518)
Screenshot: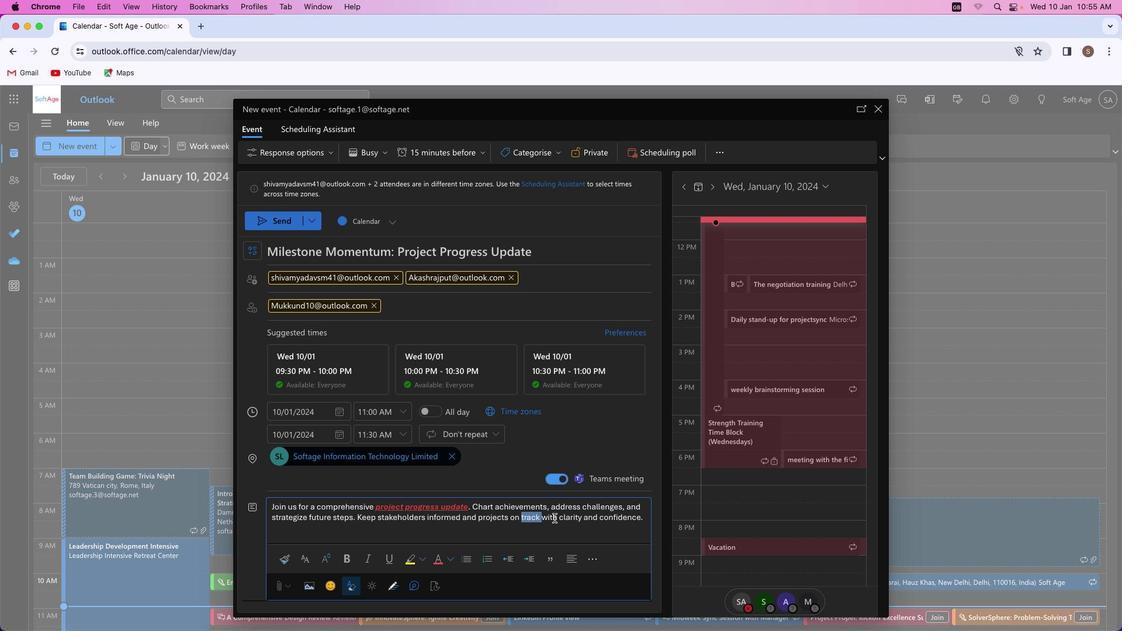 
Action: Mouse moved to (348, 558)
Screenshot: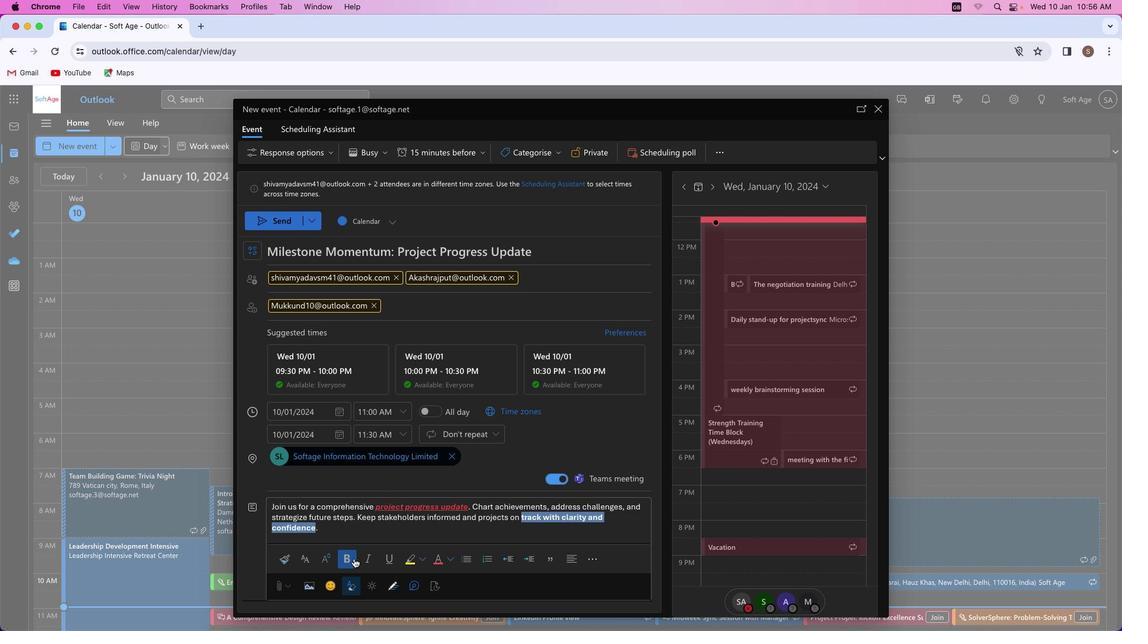 
Action: Mouse pressed left at (348, 558)
Screenshot: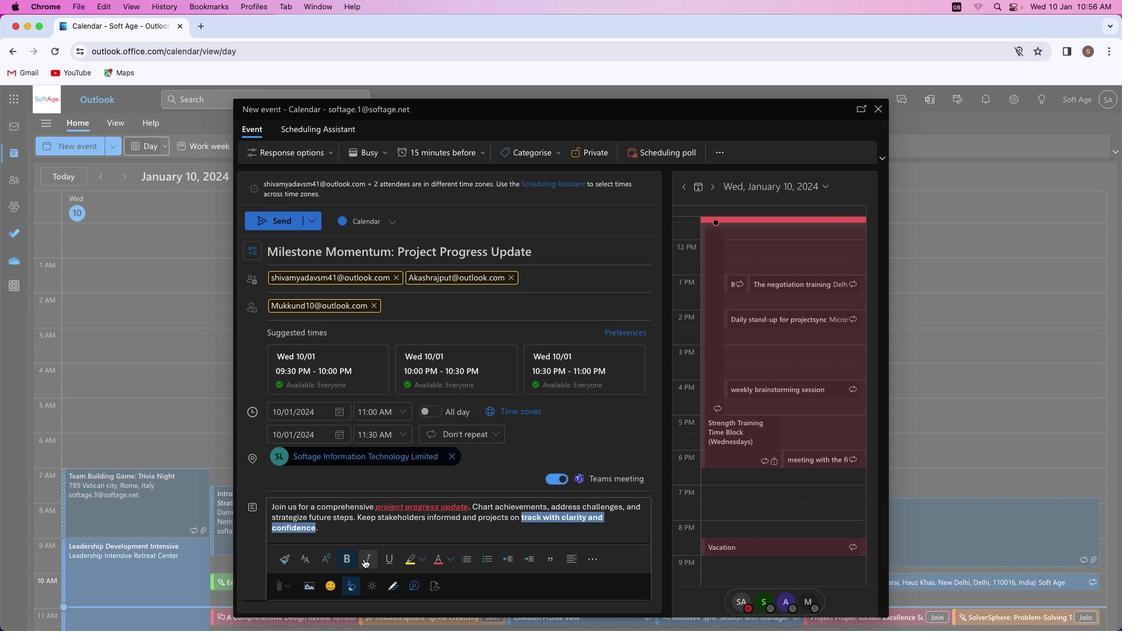 
Action: Mouse moved to (371, 560)
Screenshot: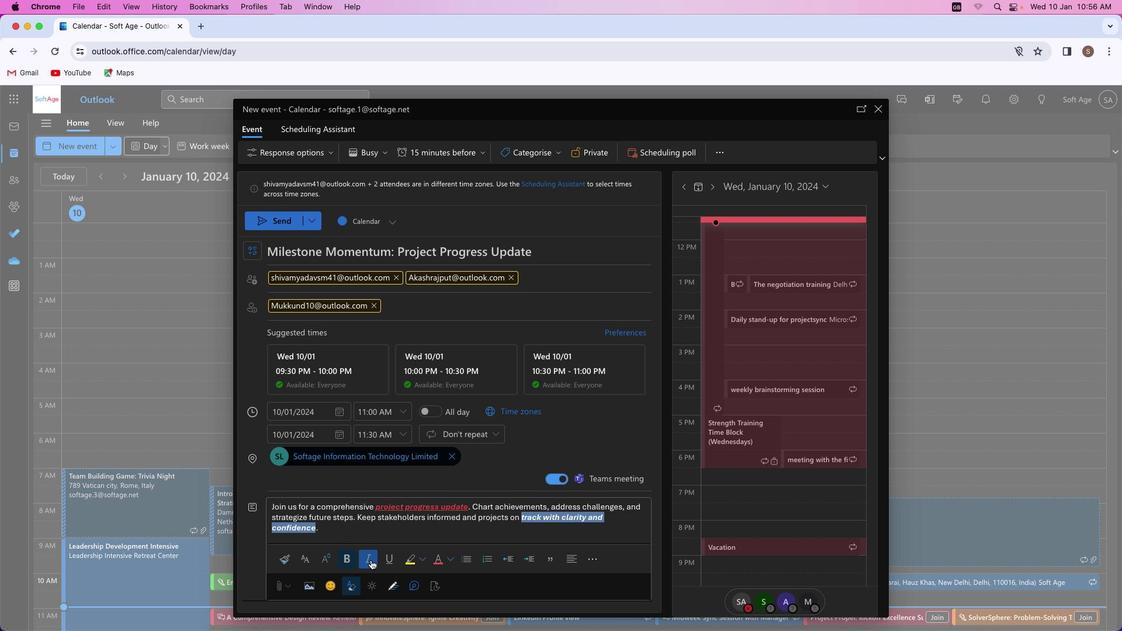 
Action: Mouse pressed left at (371, 560)
Screenshot: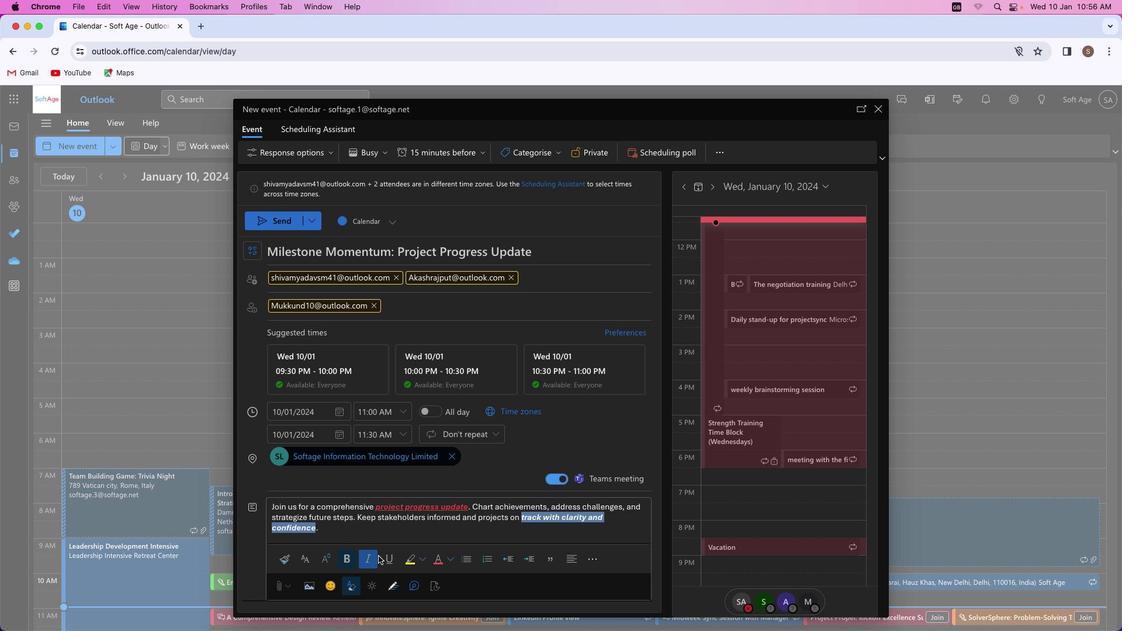 
Action: Mouse moved to (413, 538)
Screenshot: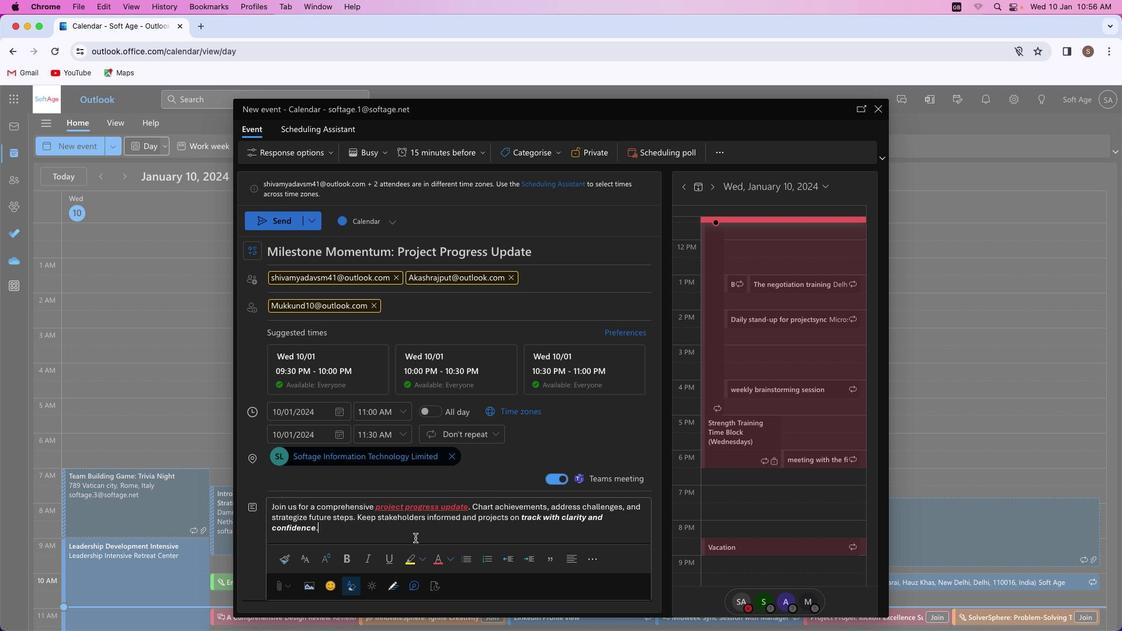 
Action: Mouse pressed left at (413, 538)
Screenshot: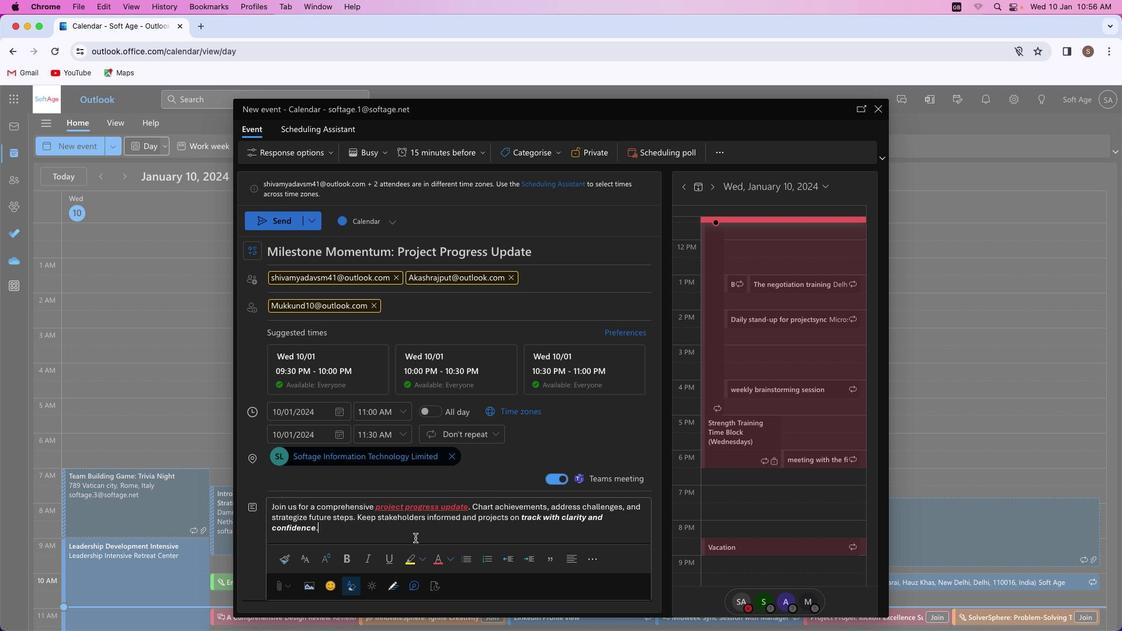 
Action: Mouse moved to (410, 538)
Screenshot: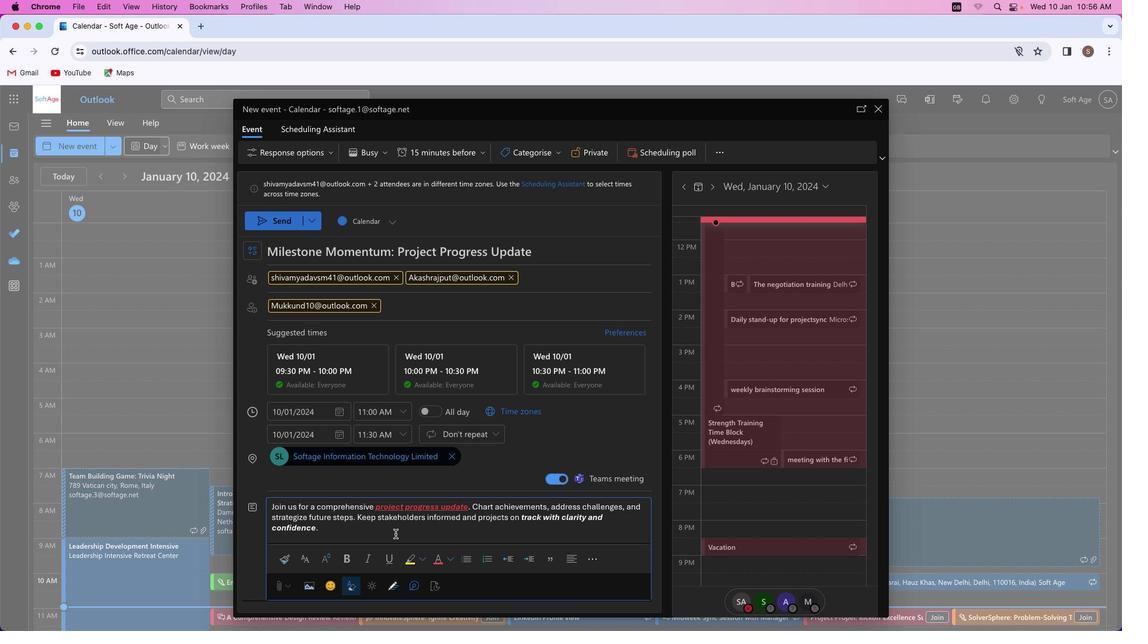 
Action: Mouse pressed left at (410, 538)
Screenshot: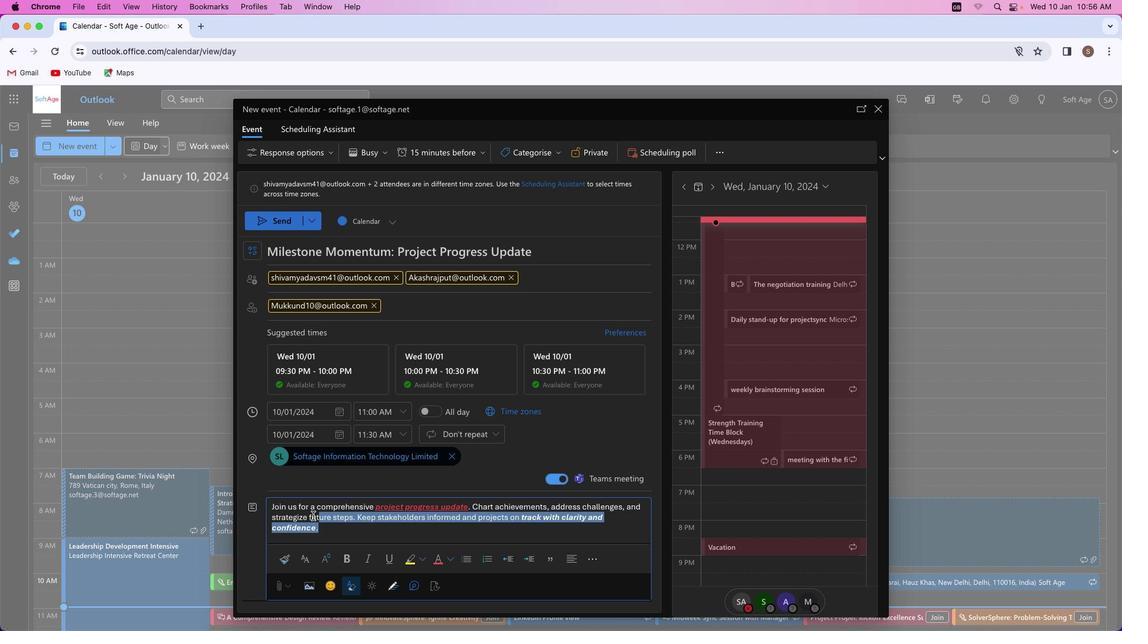 
Action: Mouse moved to (412, 561)
Screenshot: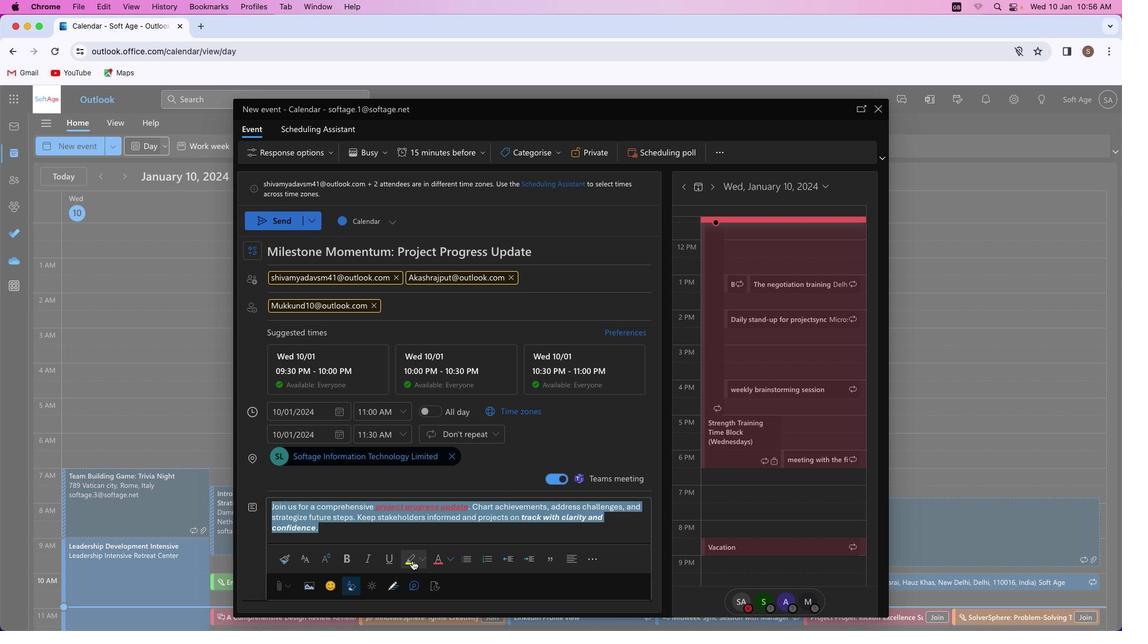 
Action: Mouse pressed left at (412, 561)
Screenshot: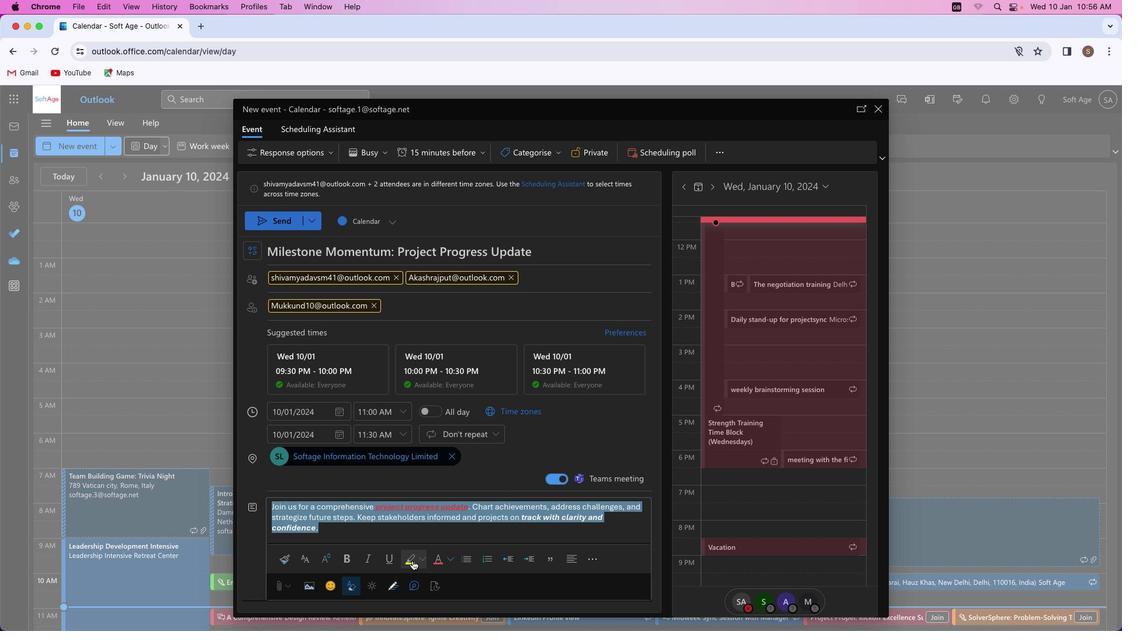 
Action: Mouse moved to (388, 540)
Screenshot: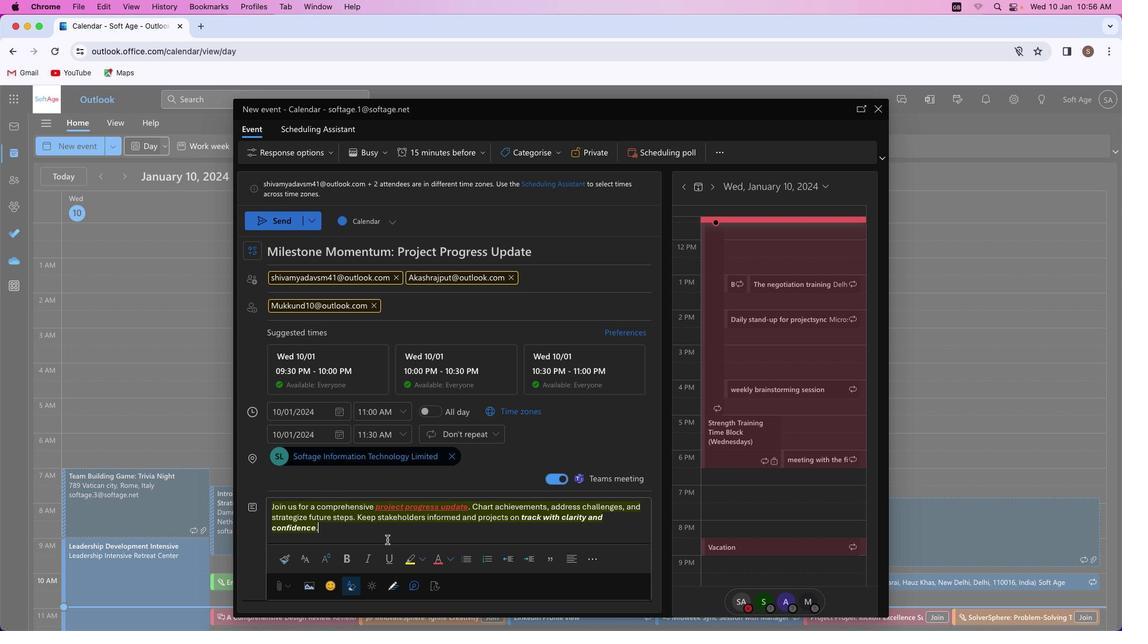 
Action: Mouse pressed left at (388, 540)
Screenshot: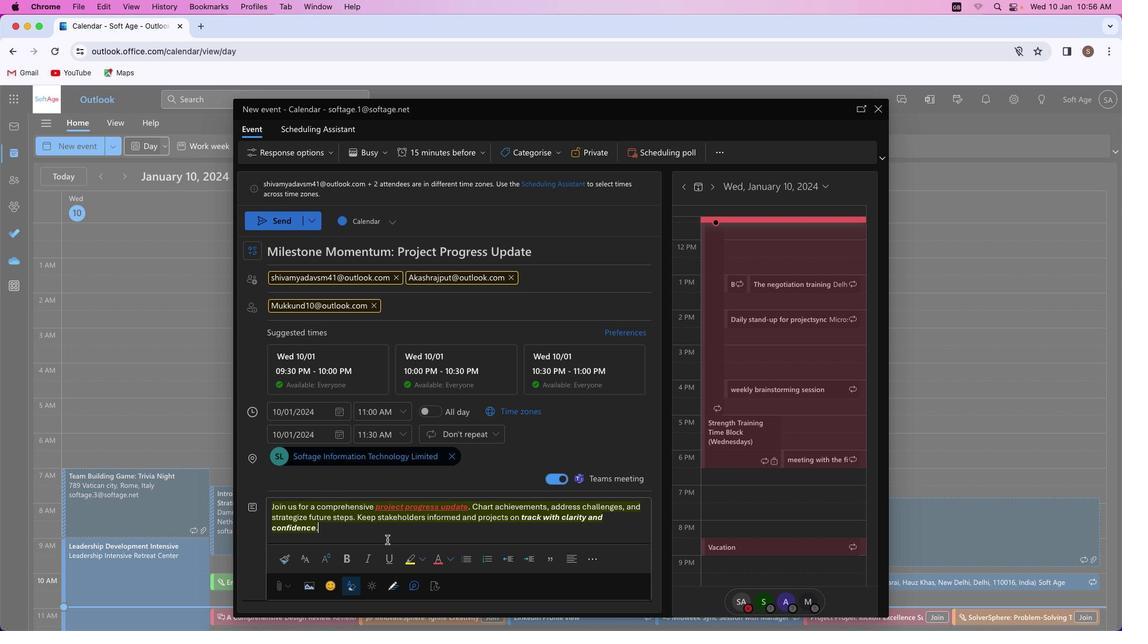 
Action: Mouse moved to (557, 154)
Screenshot: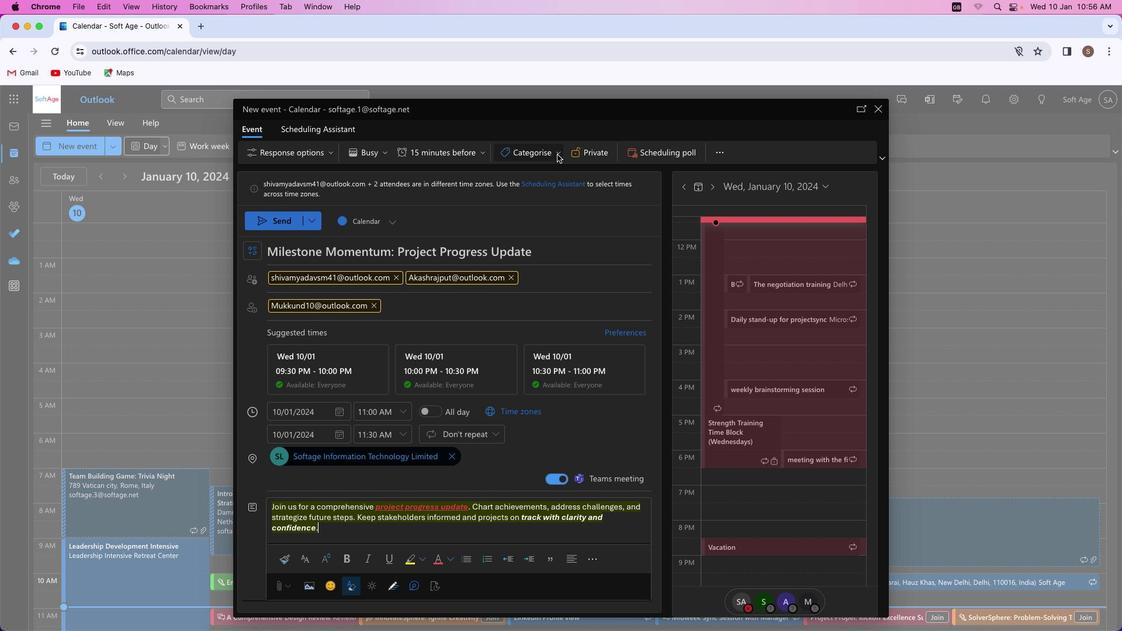 
Action: Mouse pressed left at (557, 154)
Screenshot: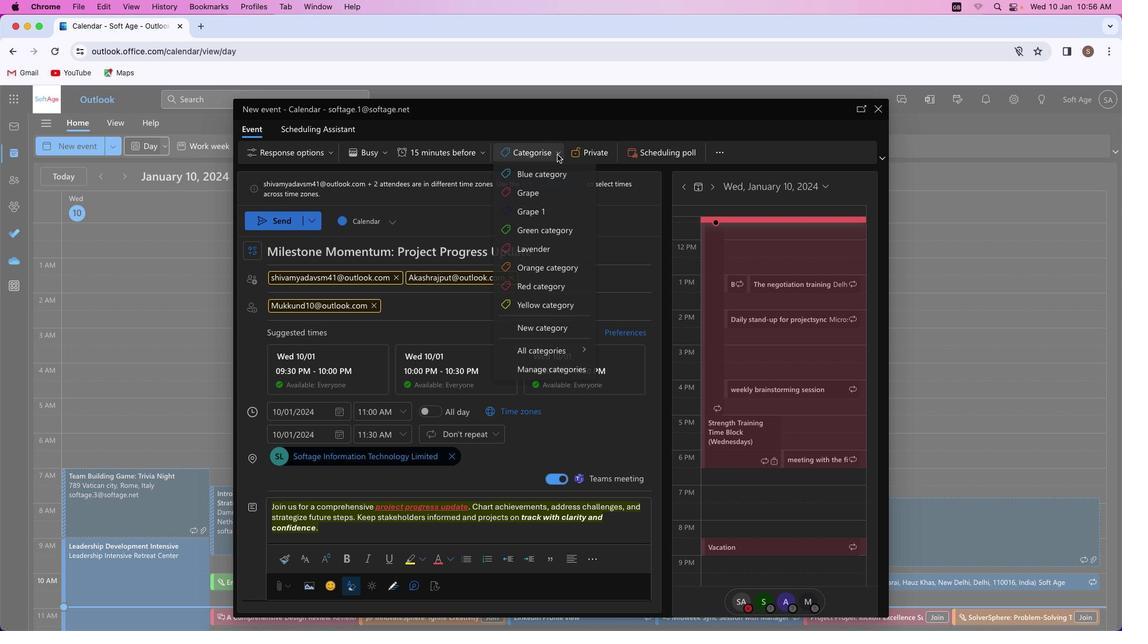 
Action: Mouse moved to (536, 263)
Screenshot: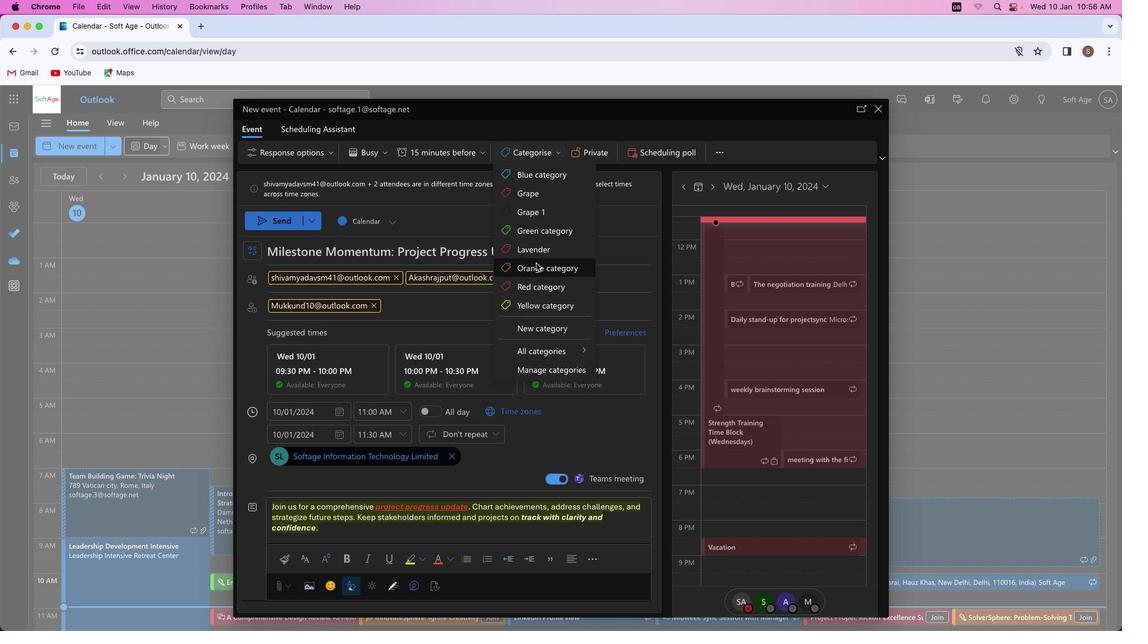 
Action: Mouse pressed left at (536, 263)
Screenshot: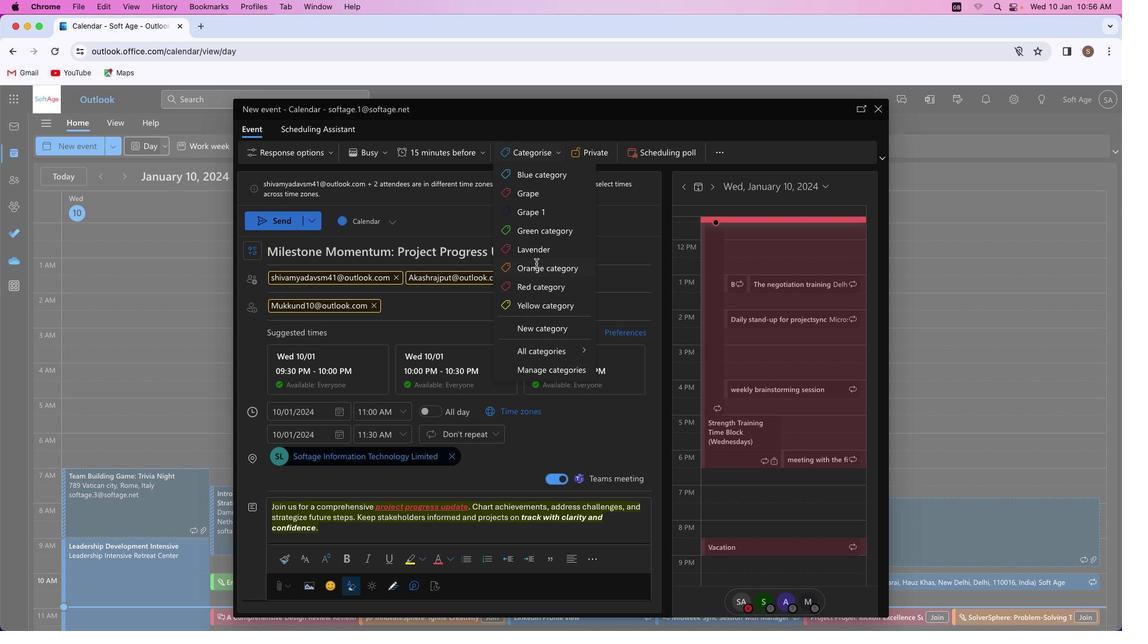 
Action: Mouse moved to (272, 218)
Screenshot: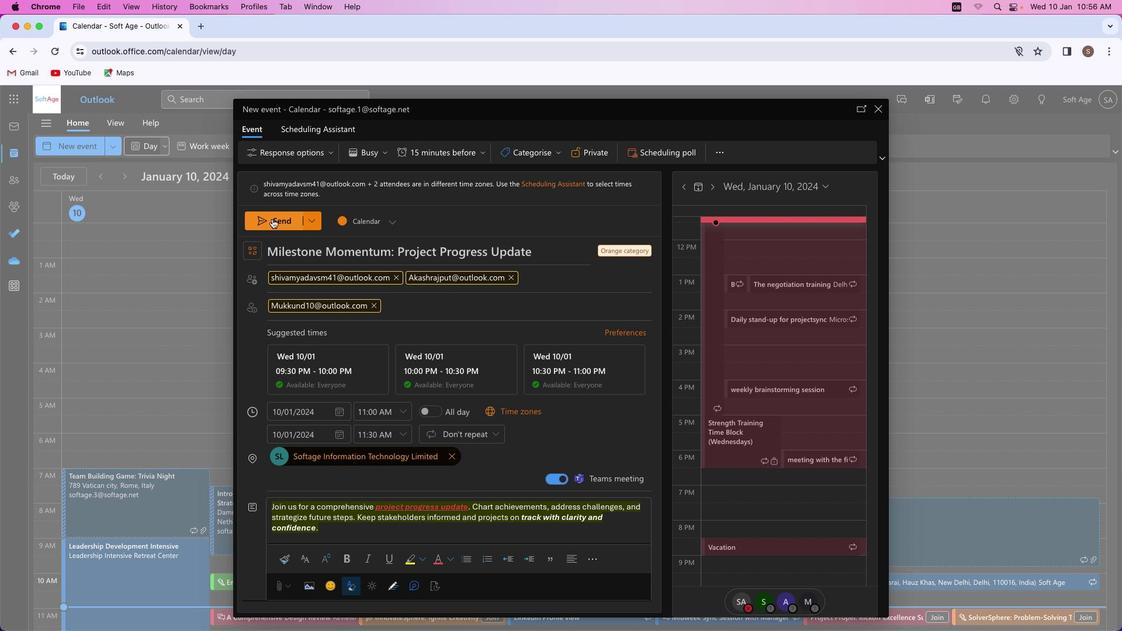 
Action: Mouse pressed left at (272, 218)
Screenshot: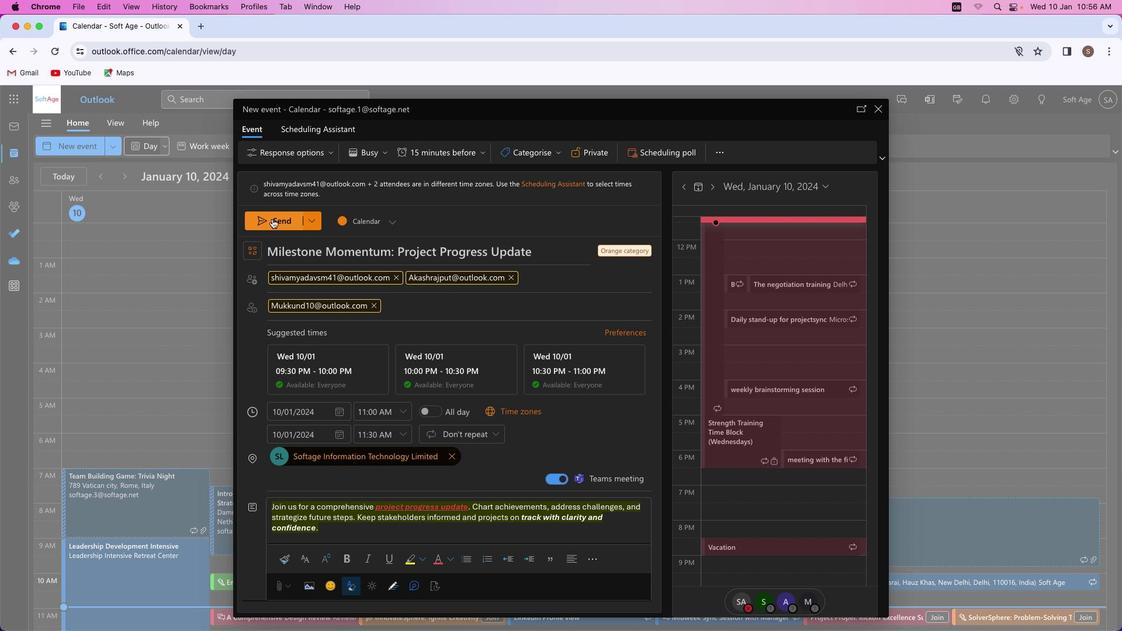 
Action: Mouse moved to (544, 353)
Screenshot: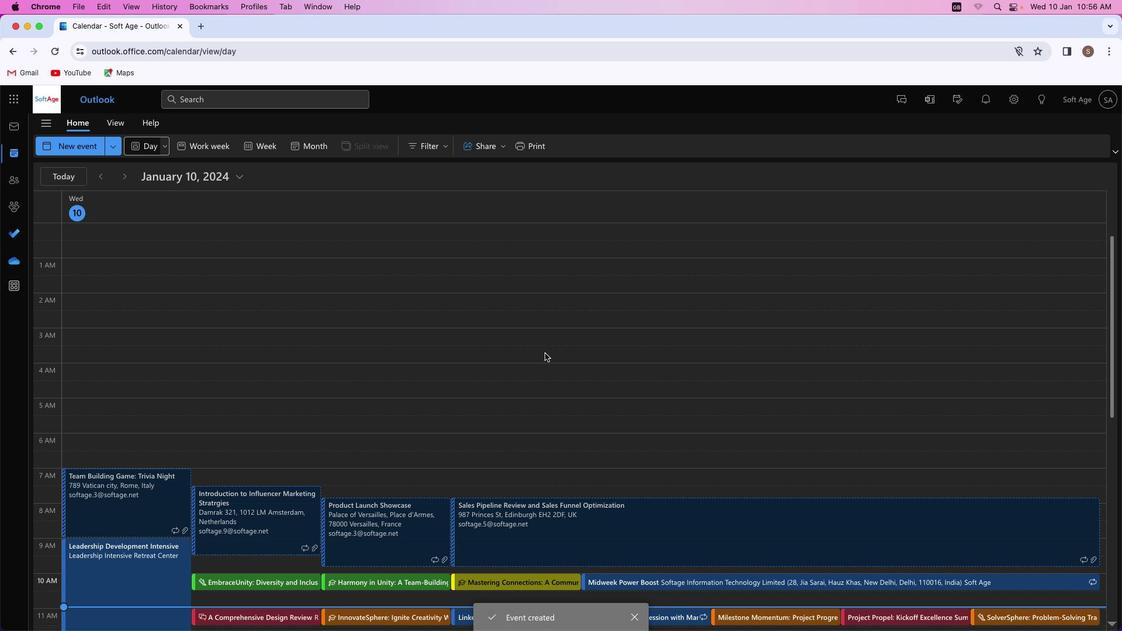 
